 Task: Add the HTML editor component in the site builder.
Action: Mouse moved to (1180, 88)
Screenshot: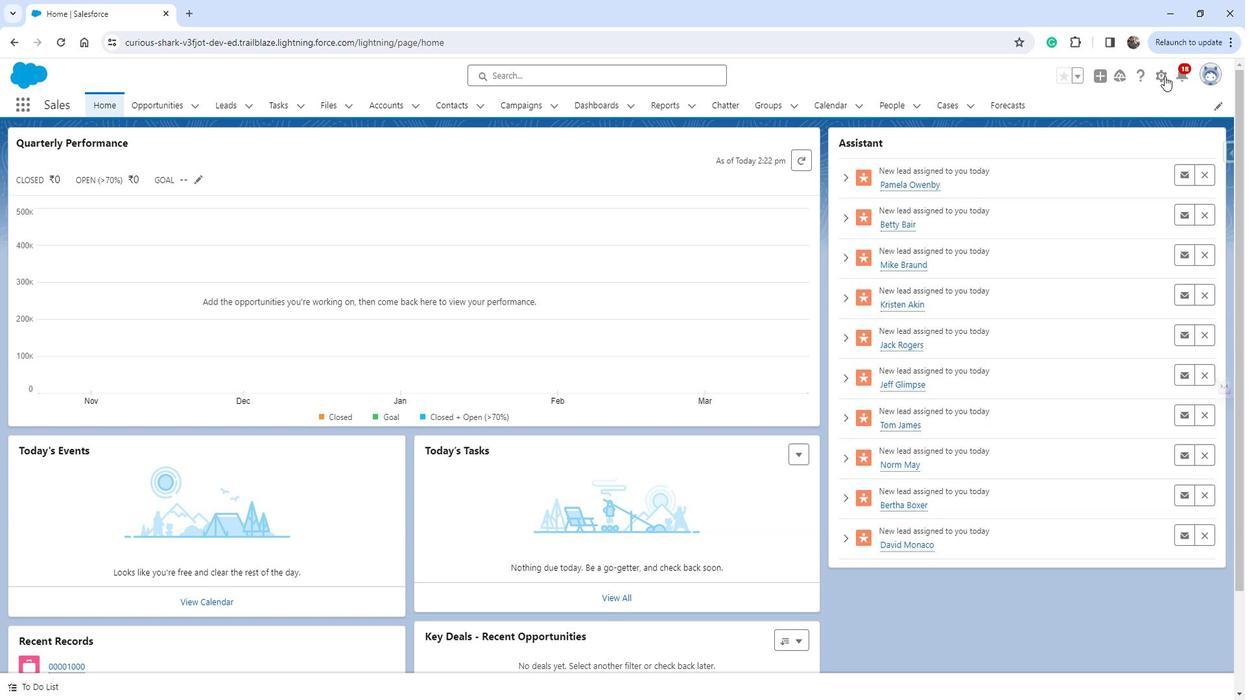 
Action: Mouse pressed left at (1180, 88)
Screenshot: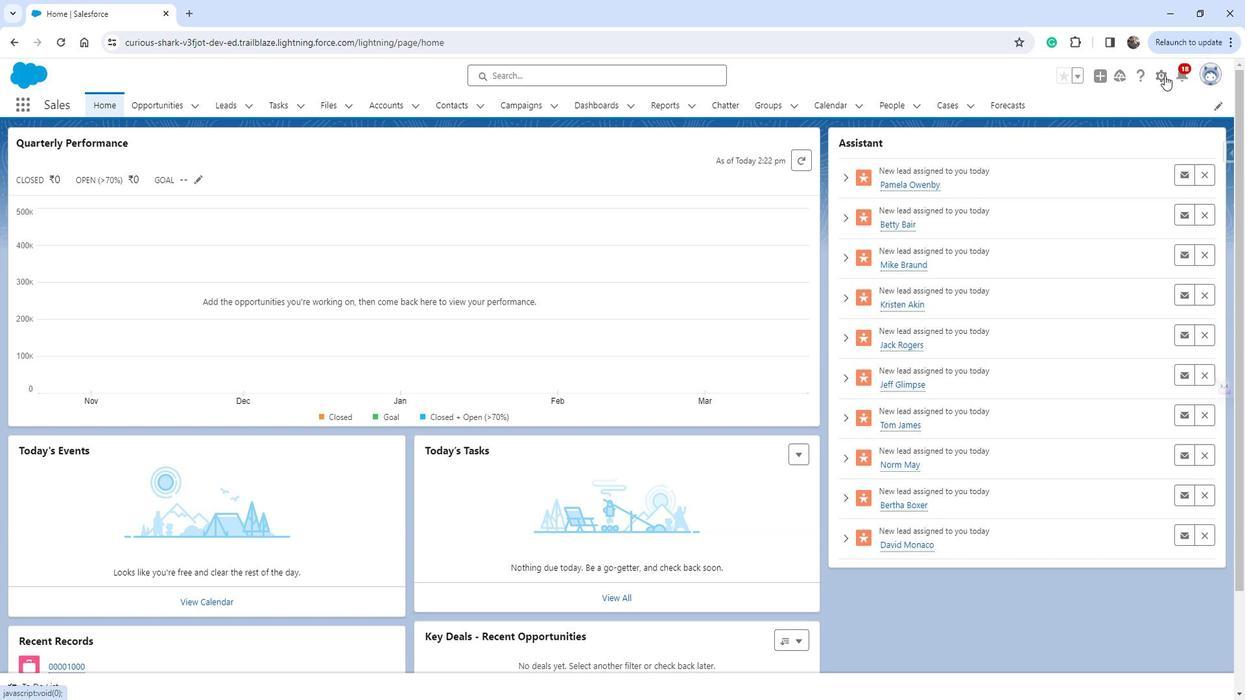 
Action: Mouse moved to (1138, 134)
Screenshot: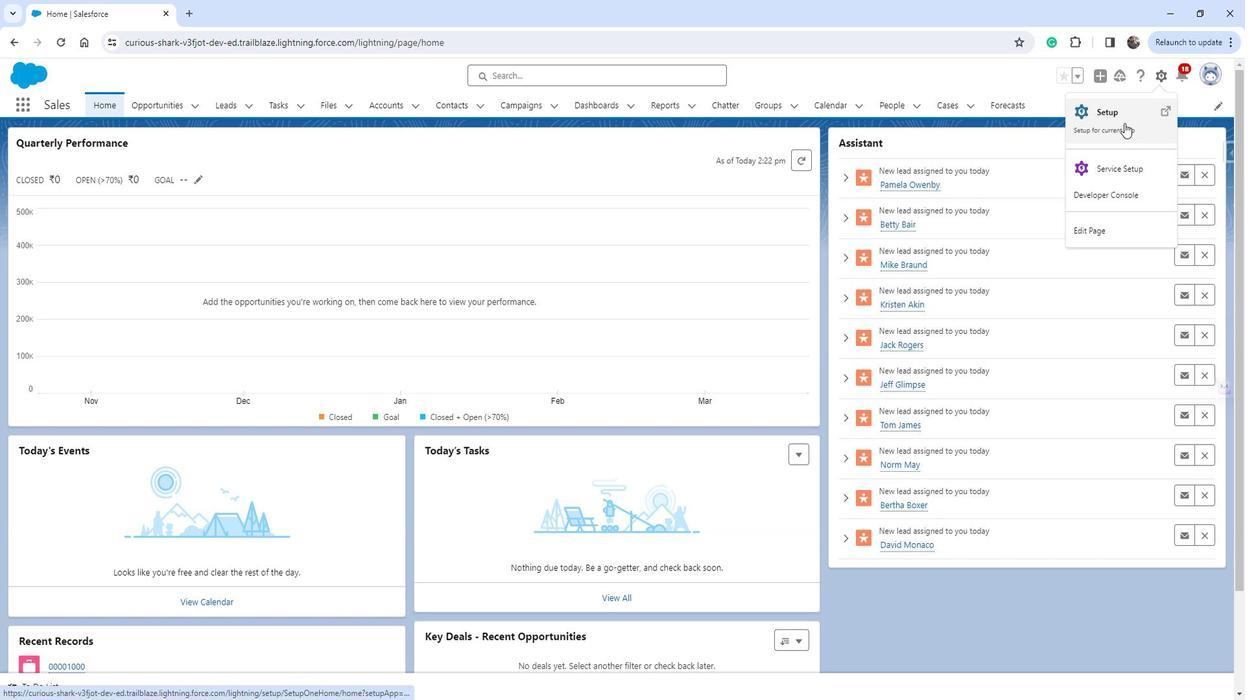 
Action: Mouse pressed left at (1138, 134)
Screenshot: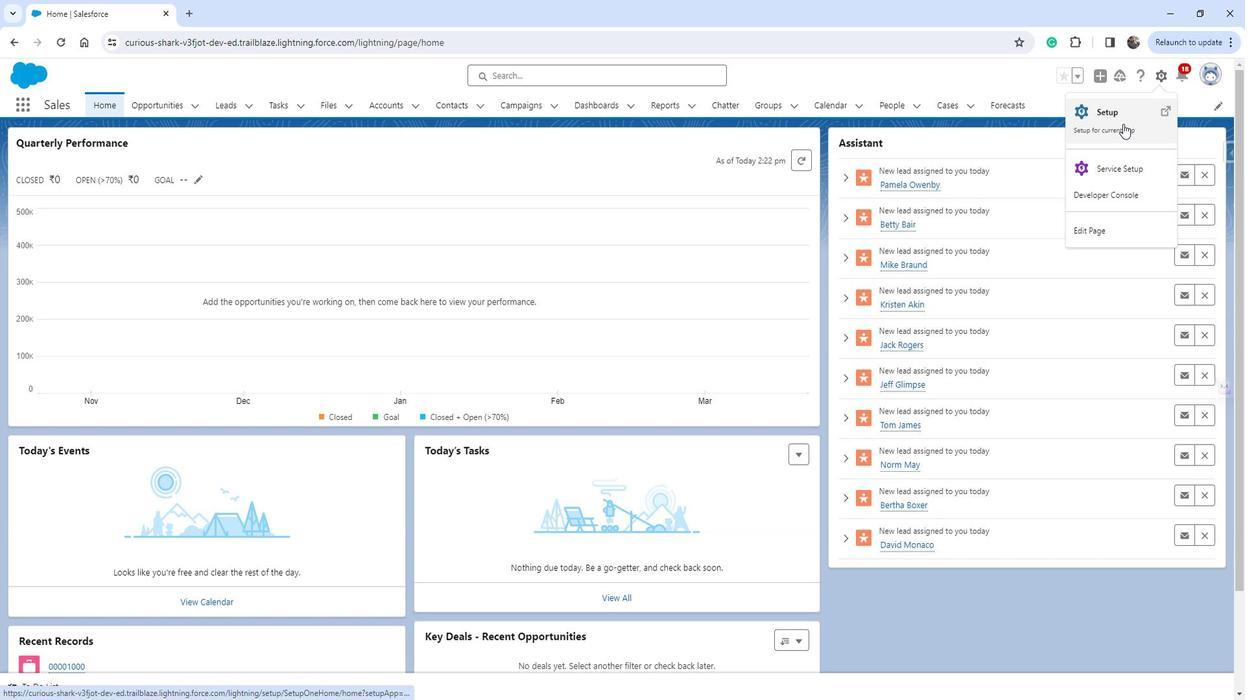 
Action: Mouse moved to (119, 434)
Screenshot: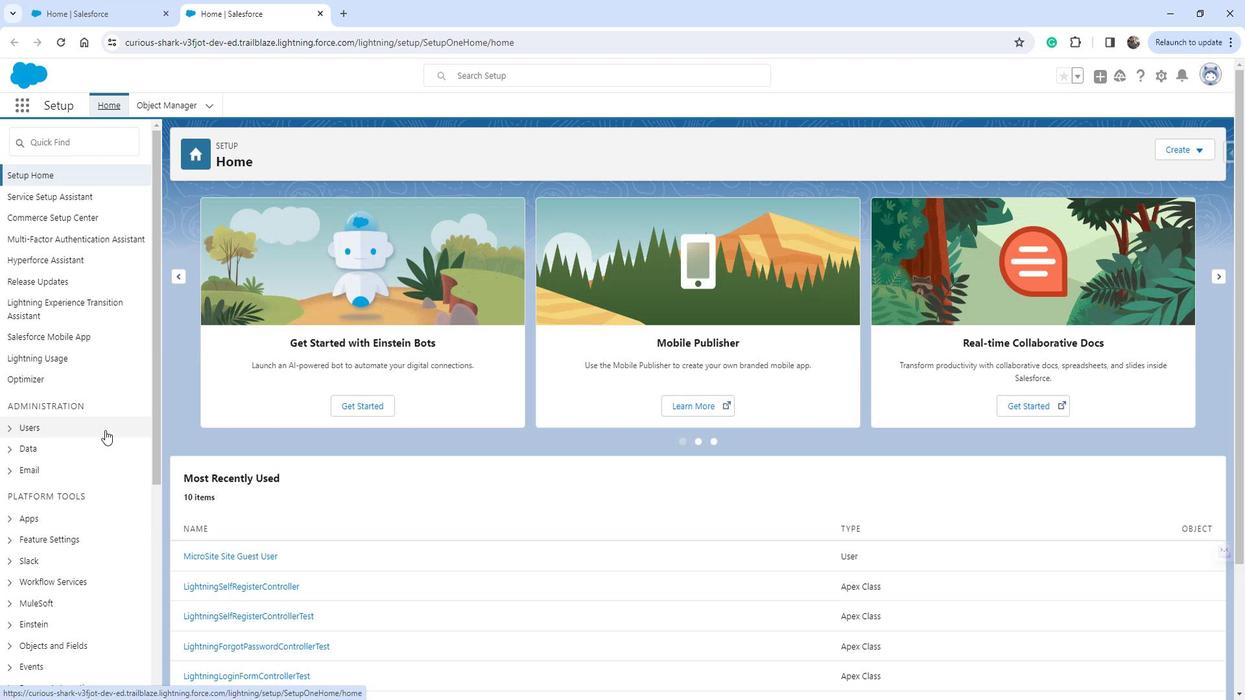 
Action: Mouse scrolled (119, 433) with delta (0, 0)
Screenshot: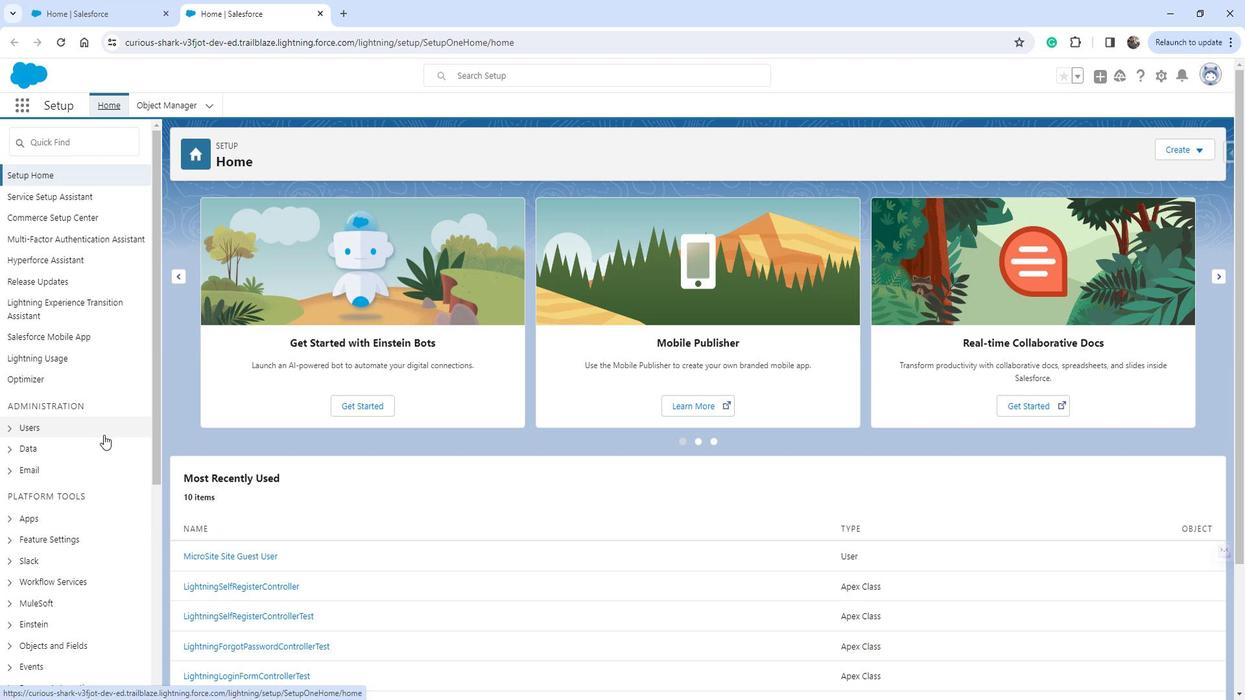 
Action: Mouse moved to (114, 442)
Screenshot: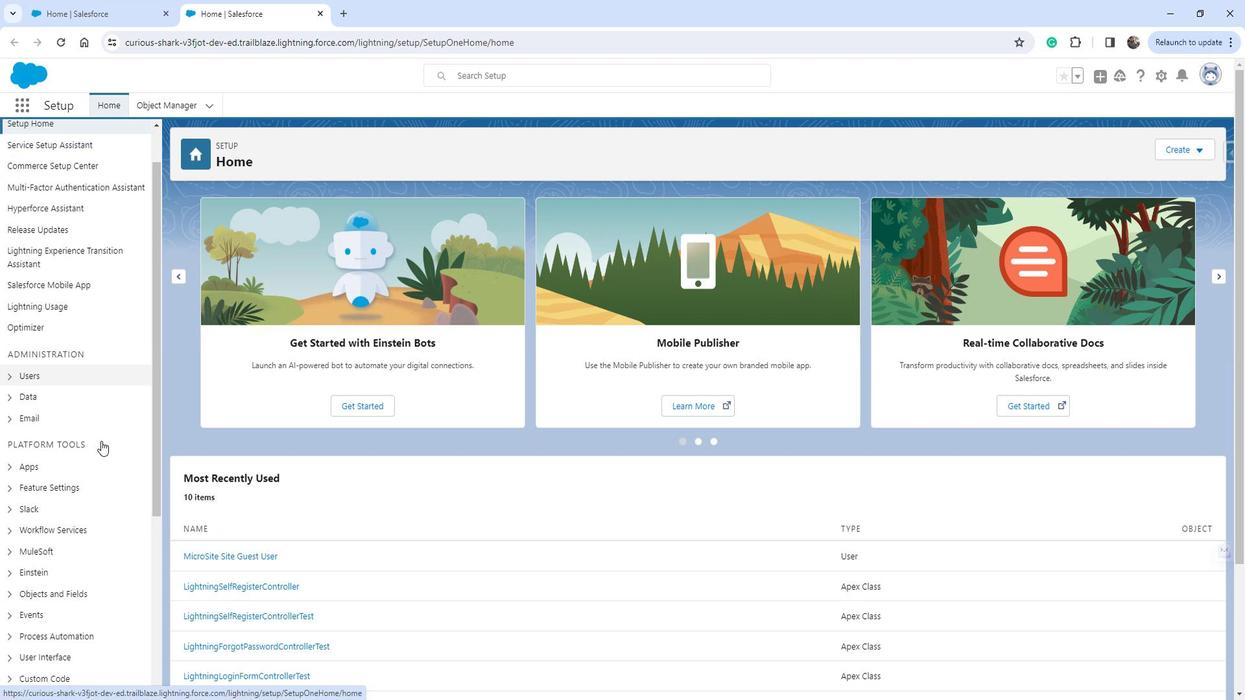 
Action: Mouse scrolled (114, 441) with delta (0, 0)
Screenshot: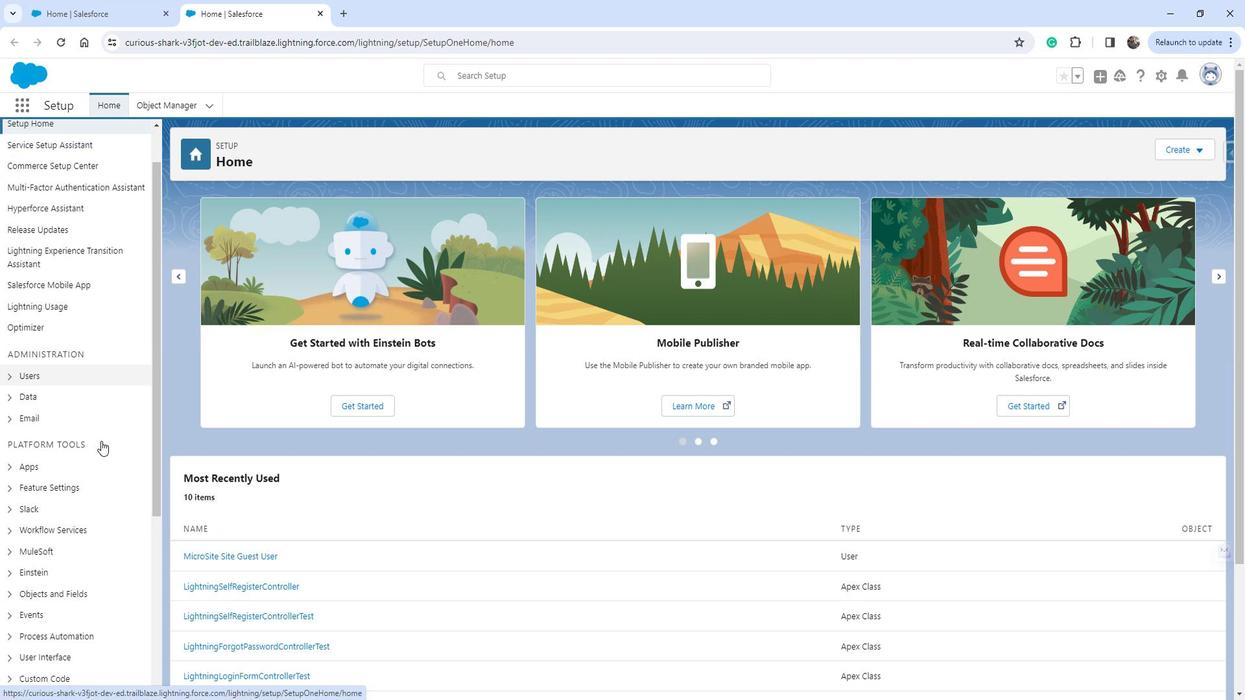 
Action: Mouse moved to (81, 401)
Screenshot: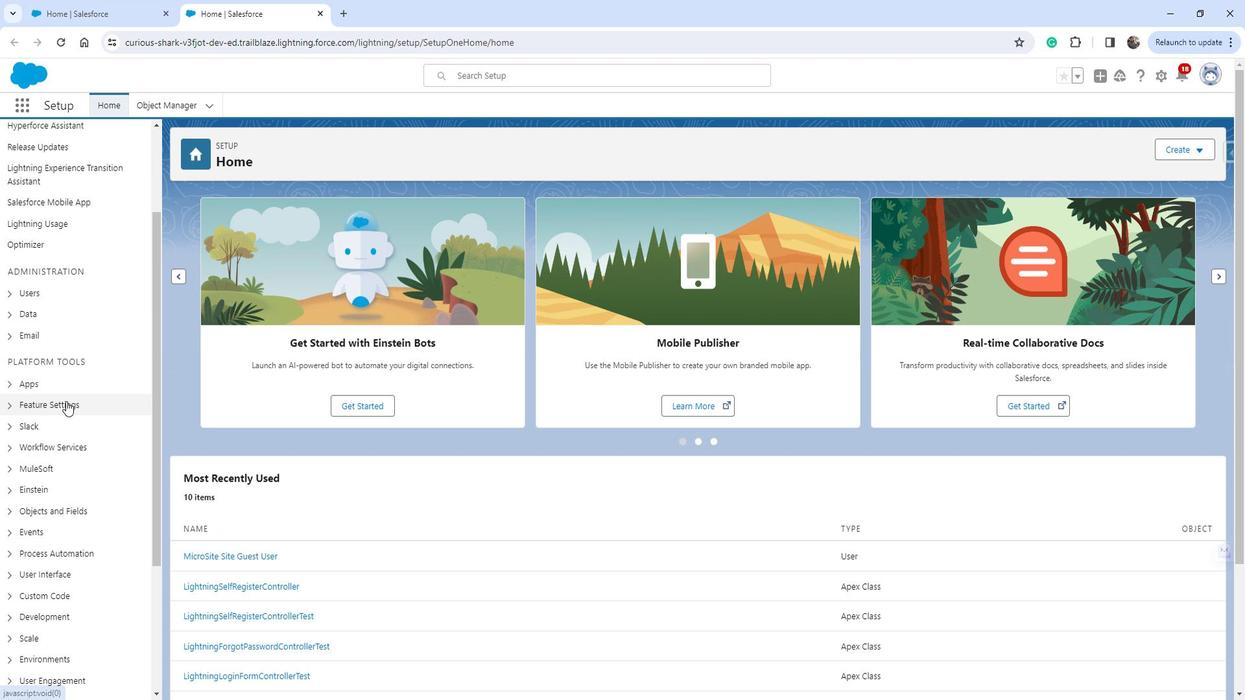 
Action: Mouse pressed left at (81, 401)
Screenshot: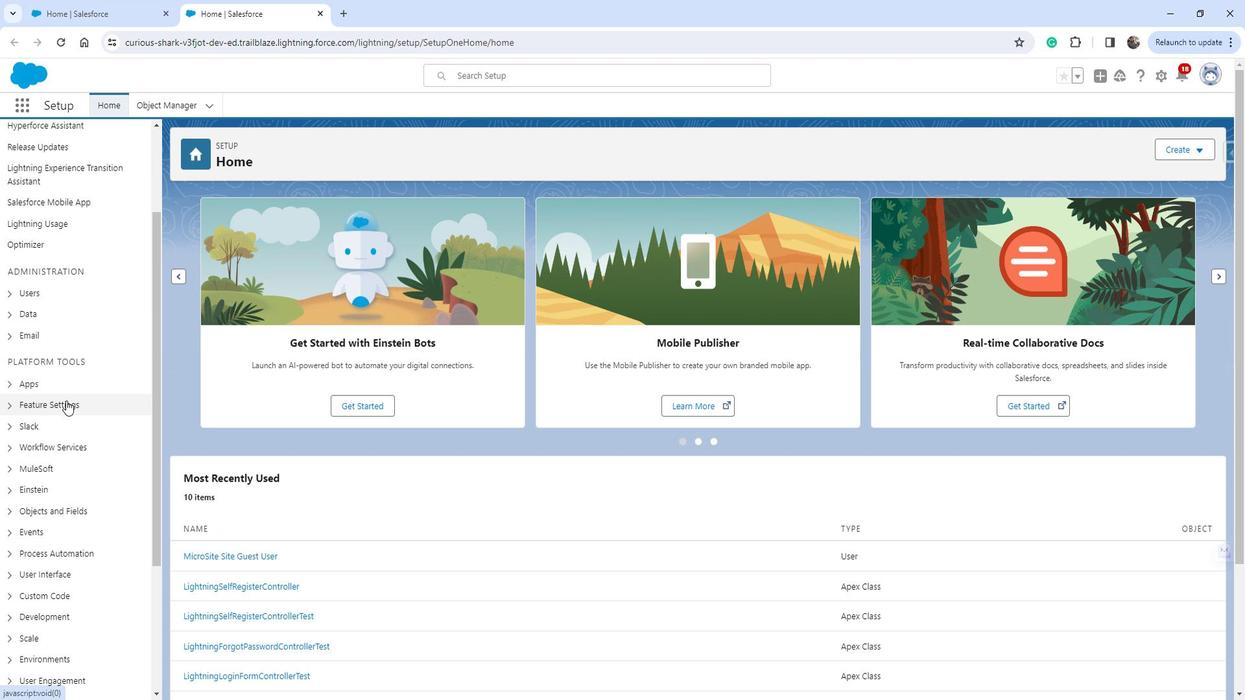 
Action: Mouse moved to (88, 509)
Screenshot: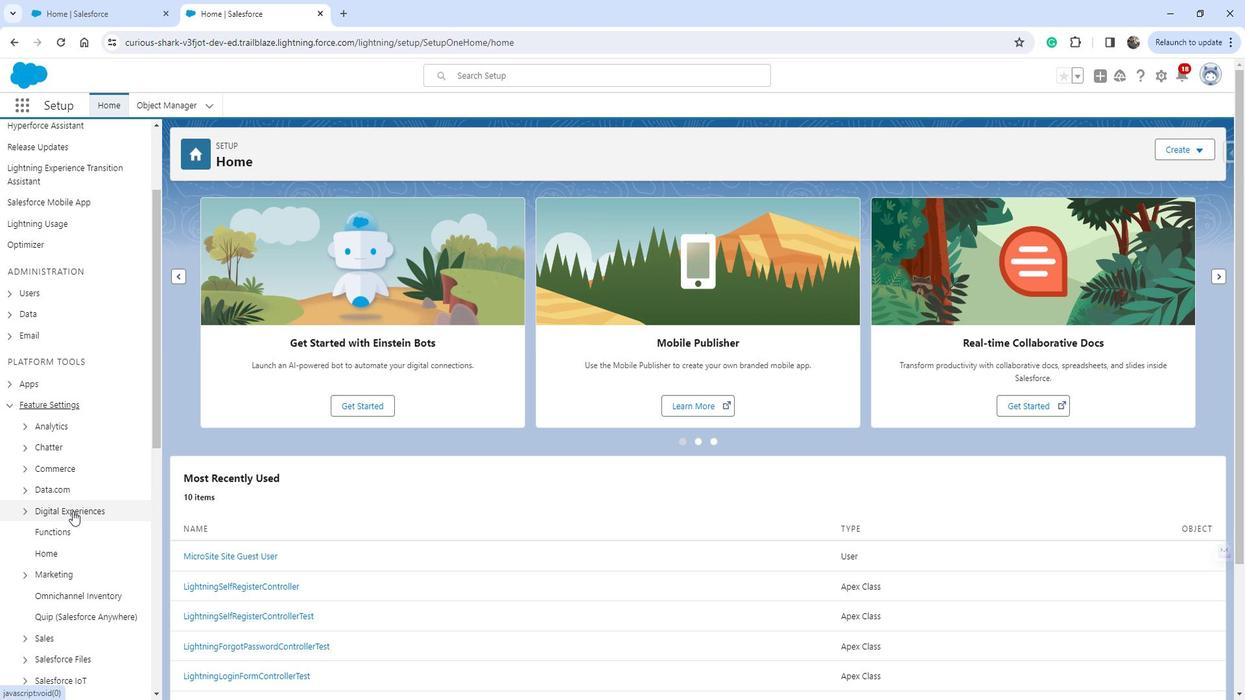 
Action: Mouse pressed left at (88, 509)
Screenshot: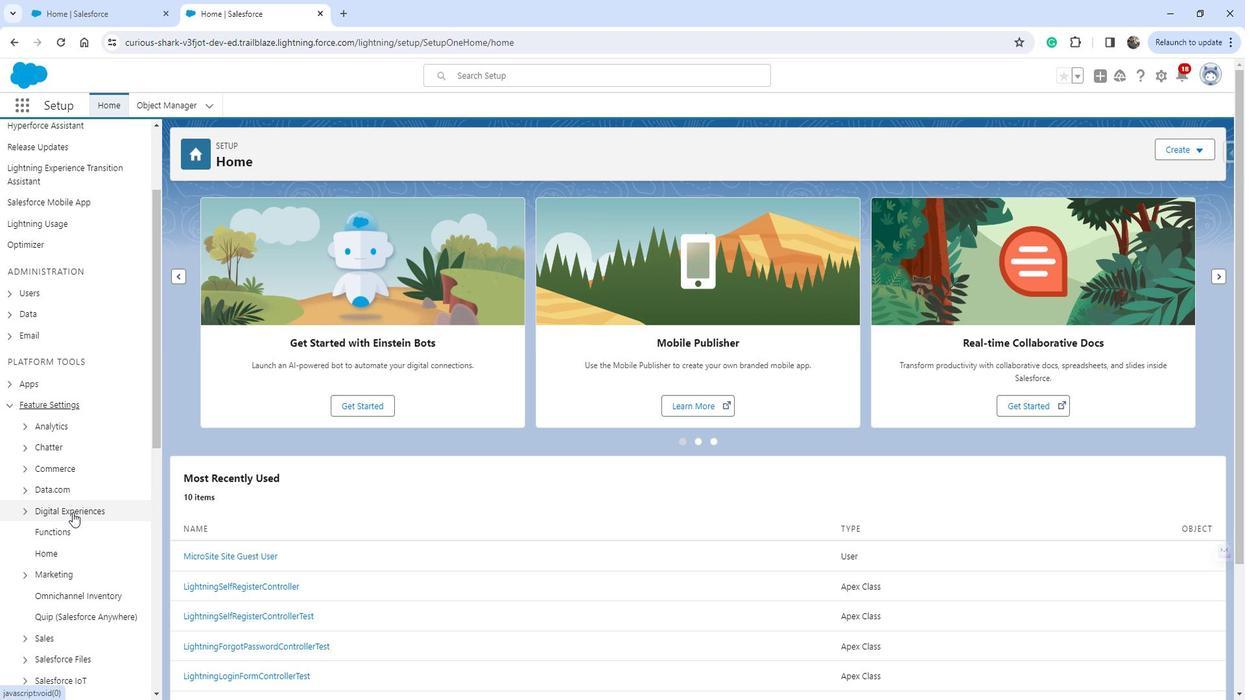 
Action: Mouse moved to (95, 507)
Screenshot: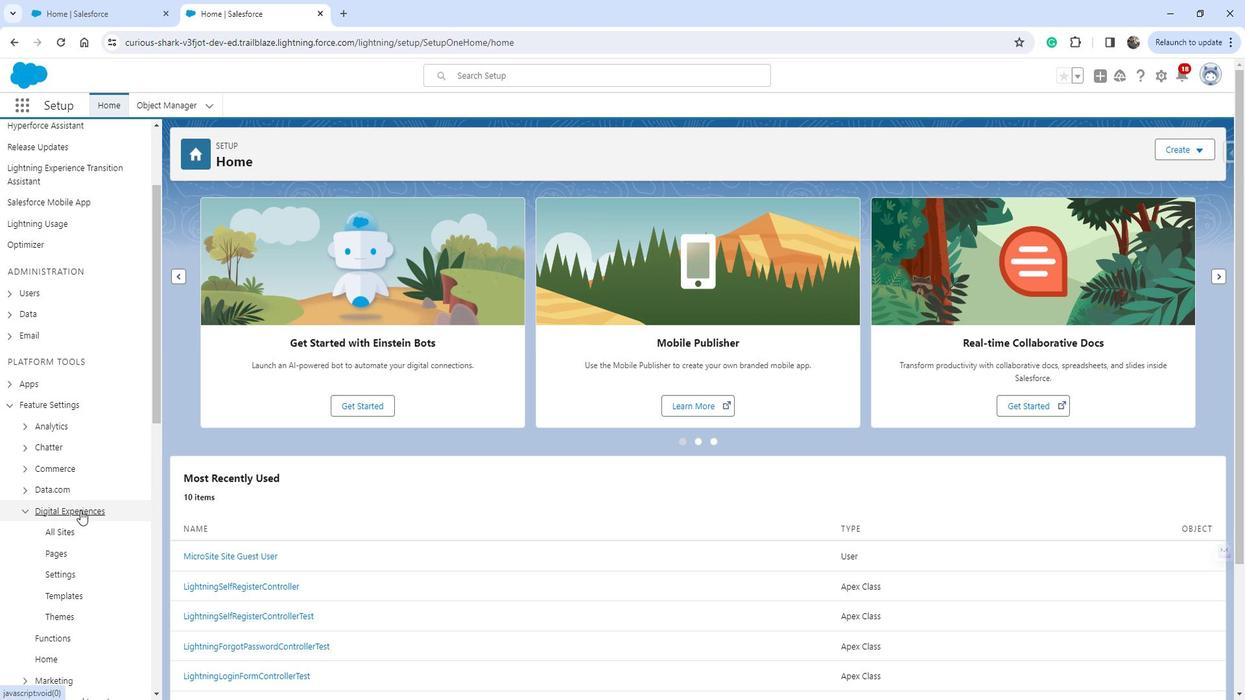
Action: Mouse scrolled (95, 506) with delta (0, 0)
Screenshot: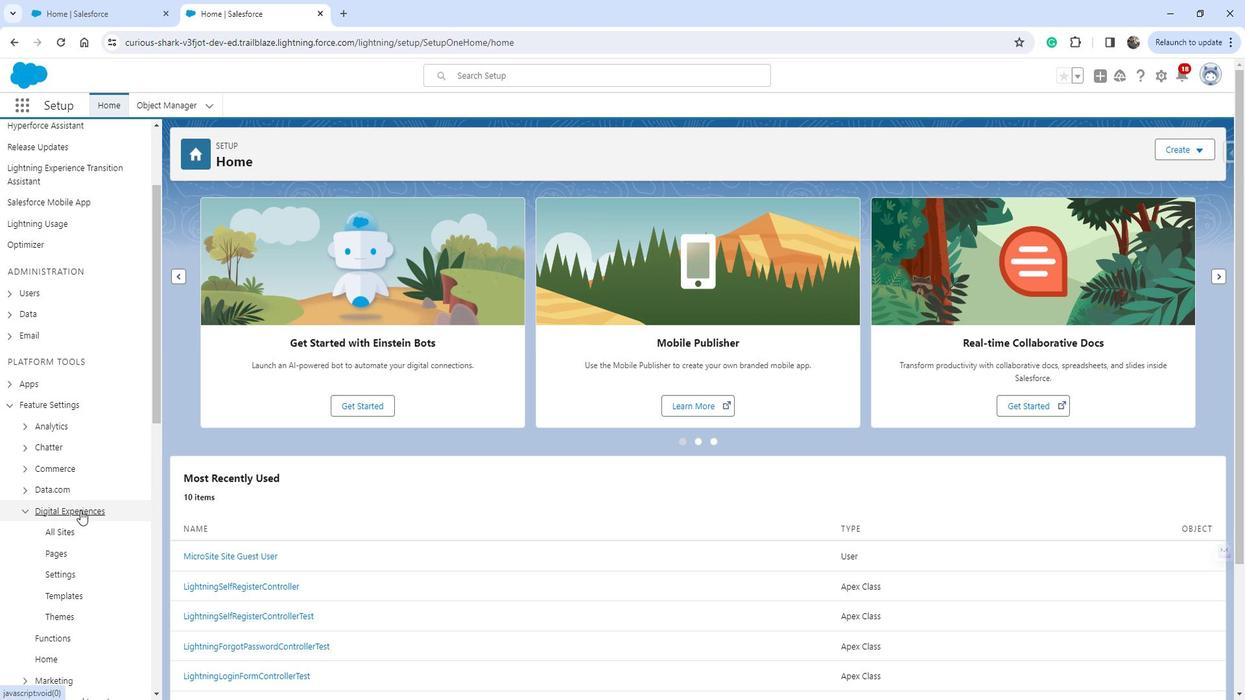 
Action: Mouse moved to (96, 506)
Screenshot: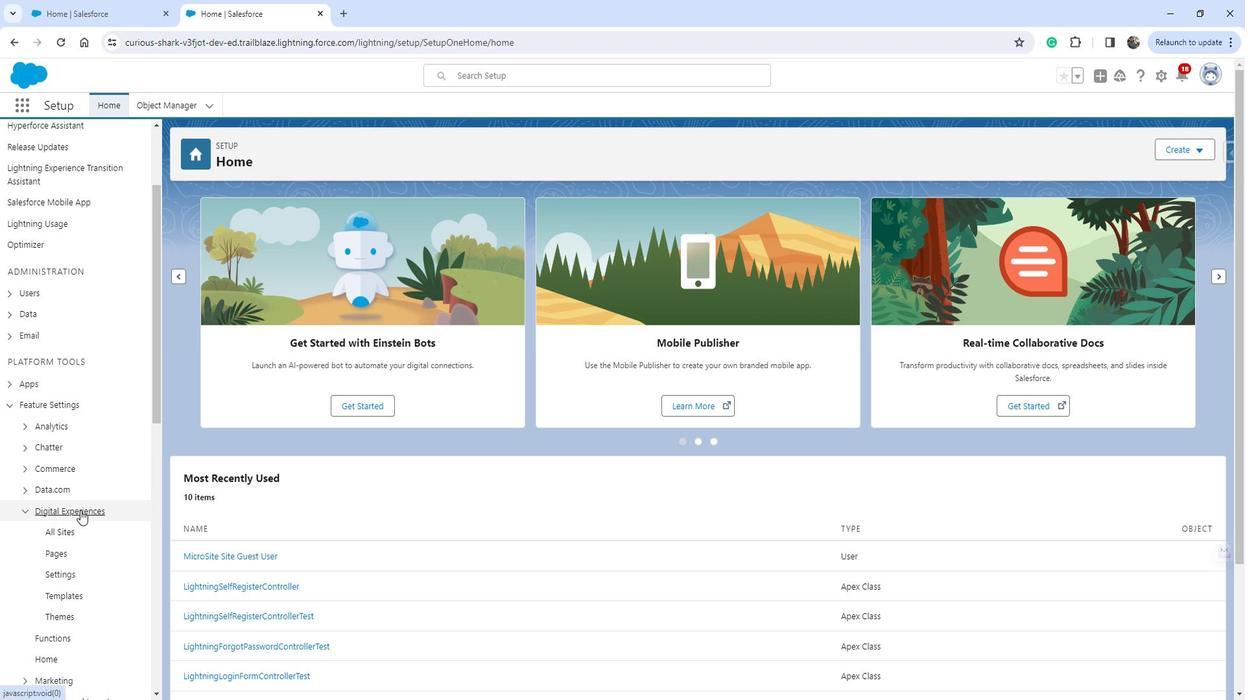 
Action: Mouse scrolled (96, 505) with delta (0, 0)
Screenshot: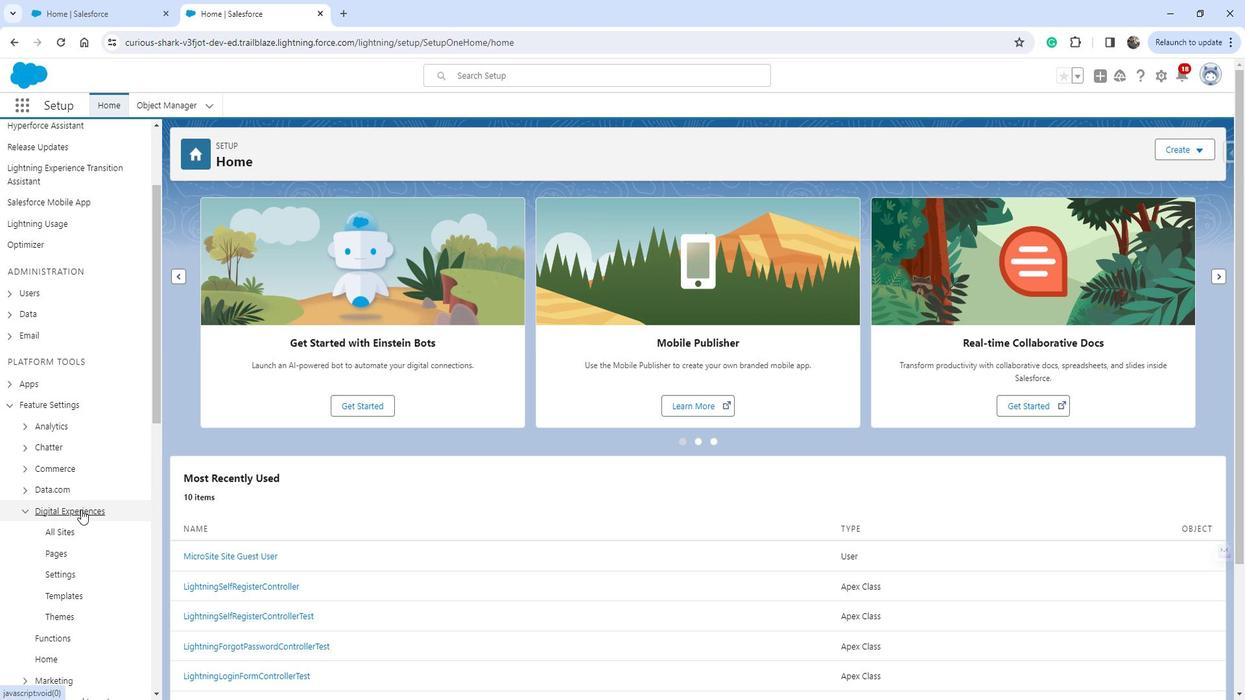 
Action: Mouse moved to (81, 397)
Screenshot: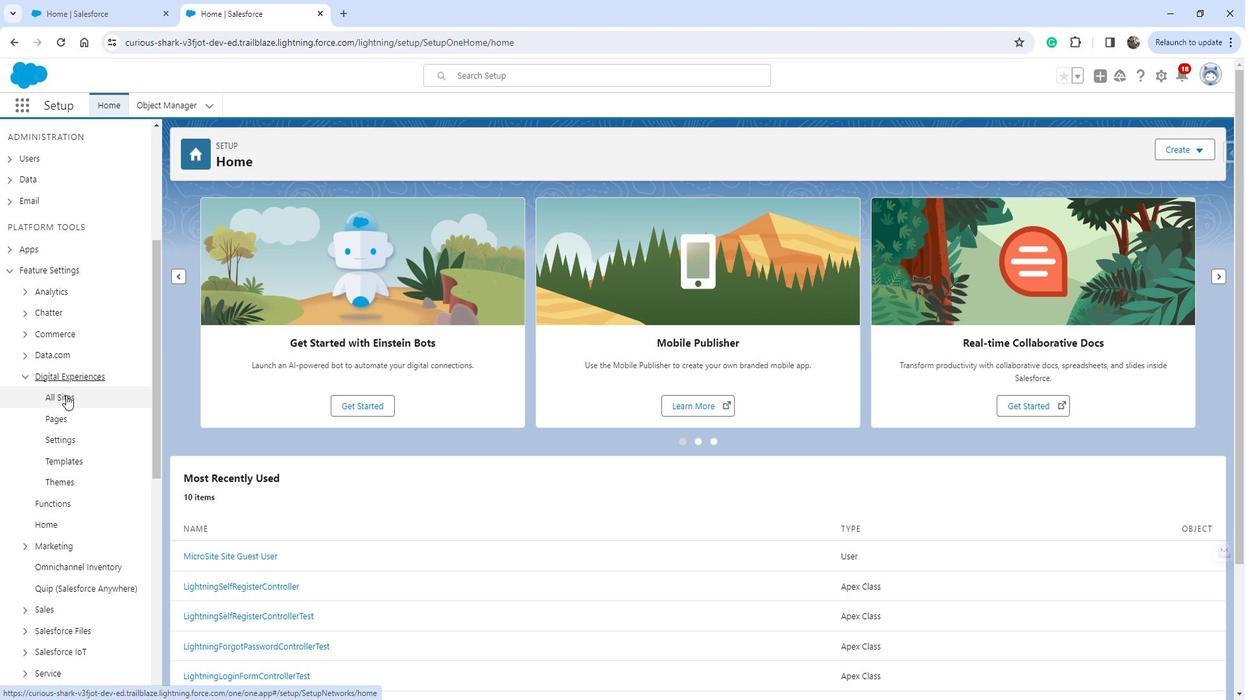 
Action: Mouse pressed left at (81, 397)
Screenshot: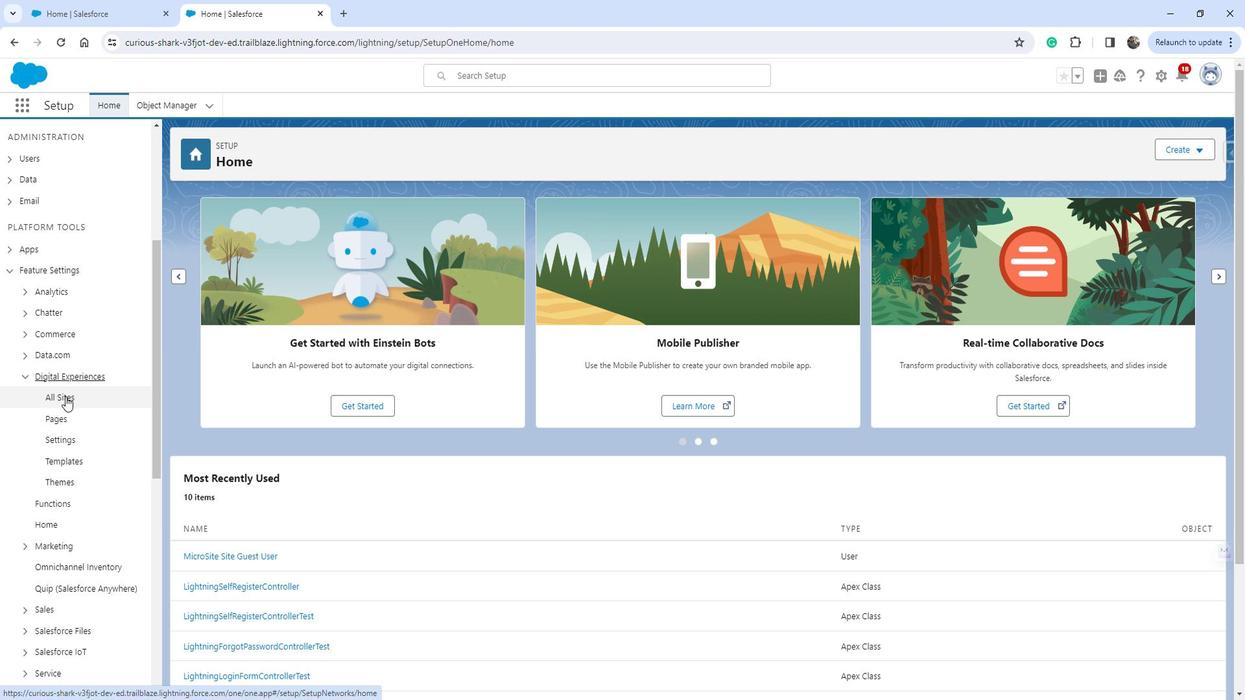 
Action: Mouse moved to (225, 312)
Screenshot: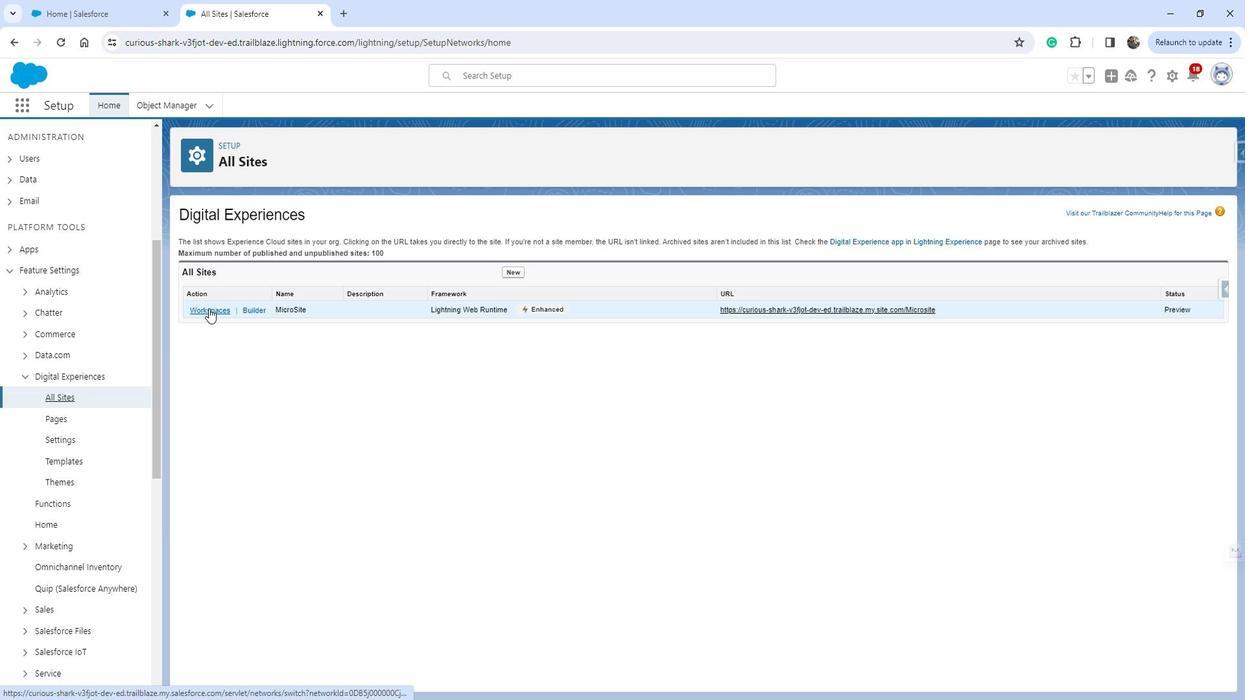 
Action: Mouse pressed left at (225, 312)
Screenshot: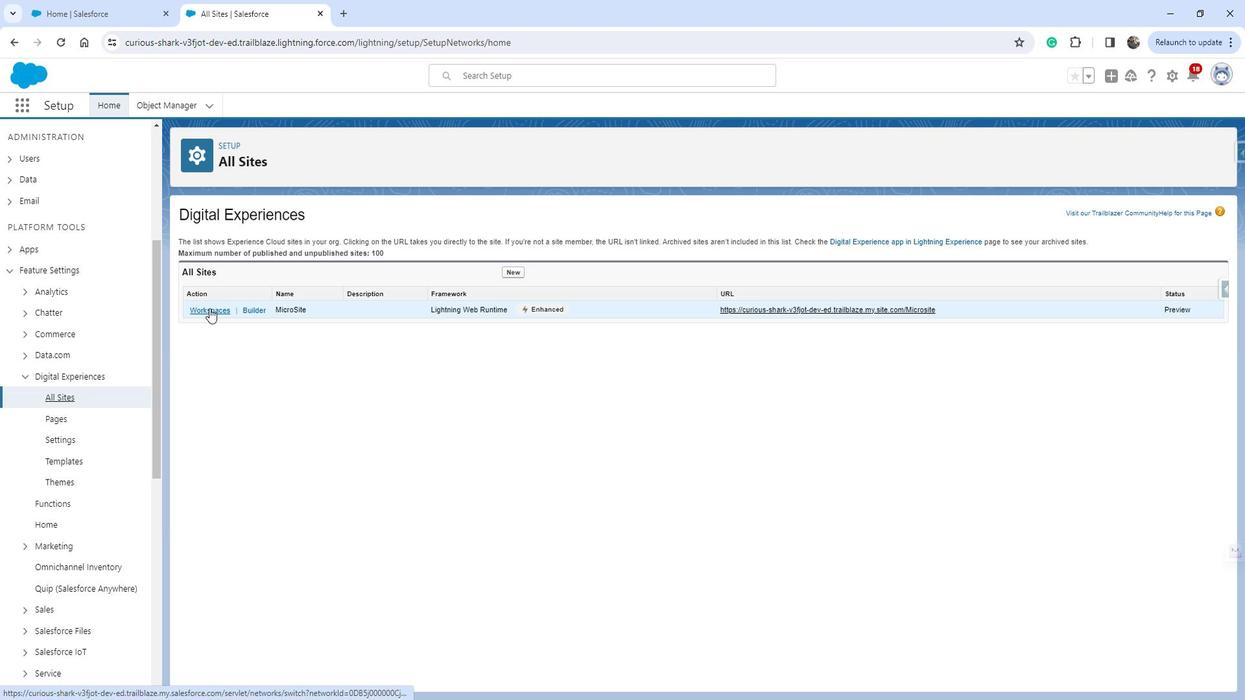 
Action: Mouse moved to (169, 296)
Screenshot: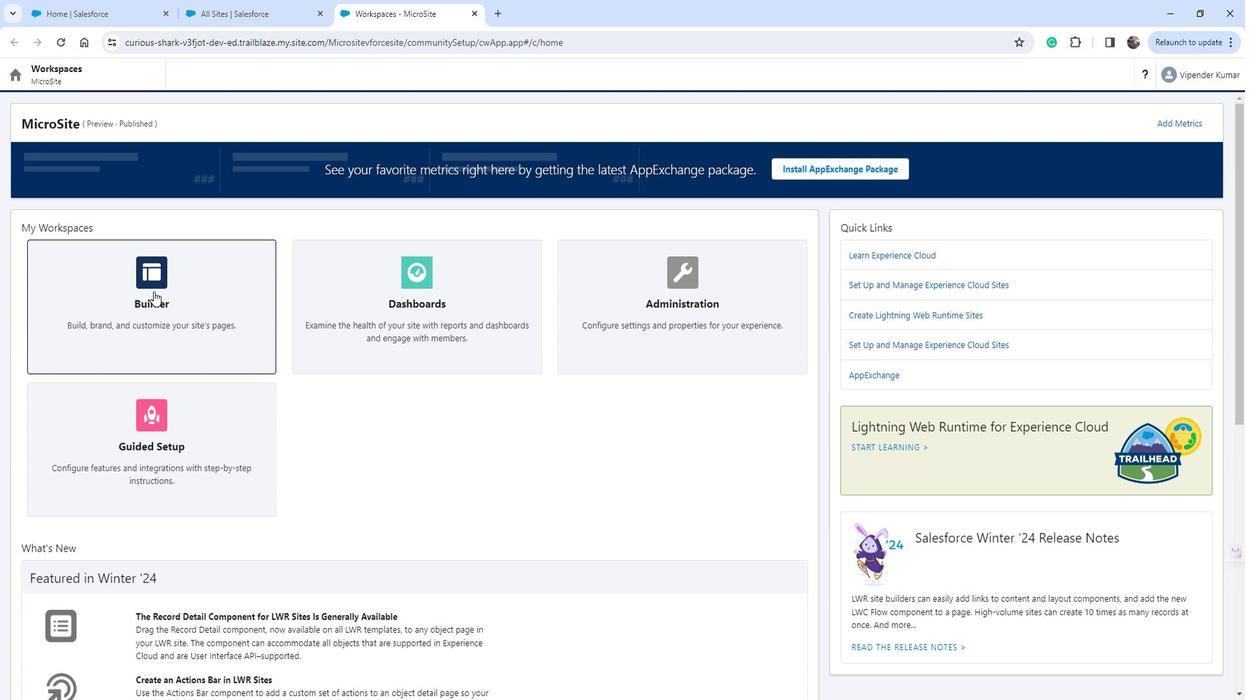 
Action: Mouse pressed left at (169, 296)
Screenshot: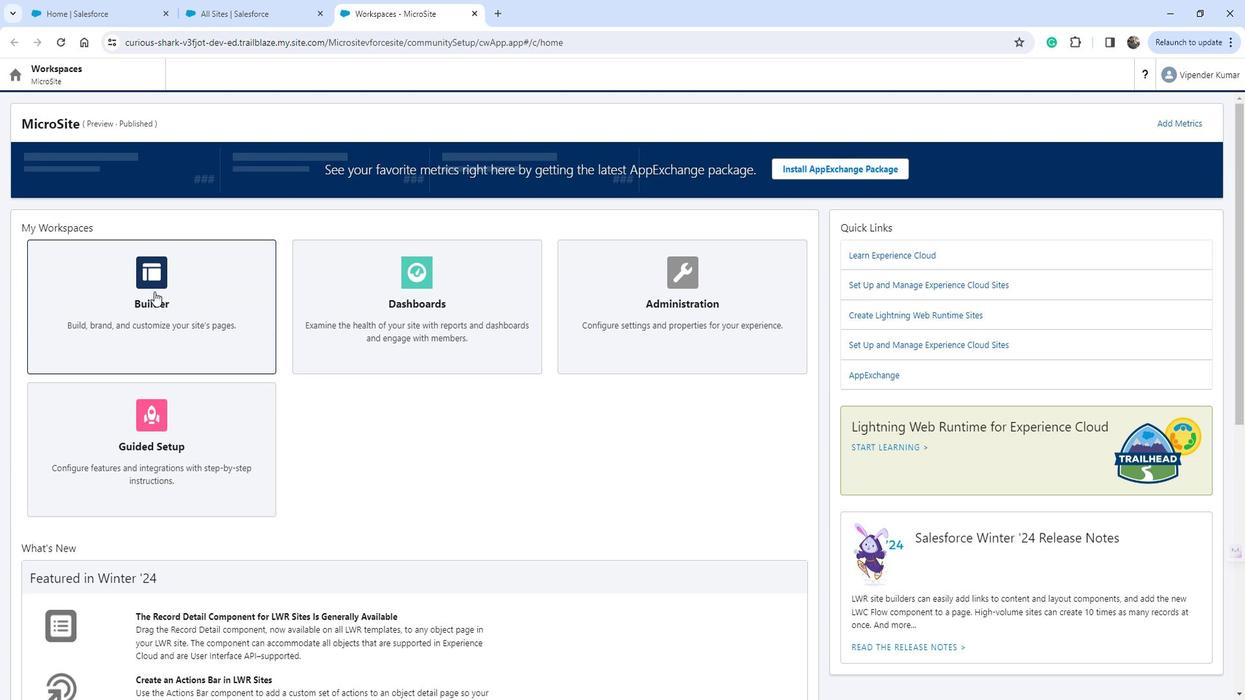 
Action: Mouse moved to (37, 134)
Screenshot: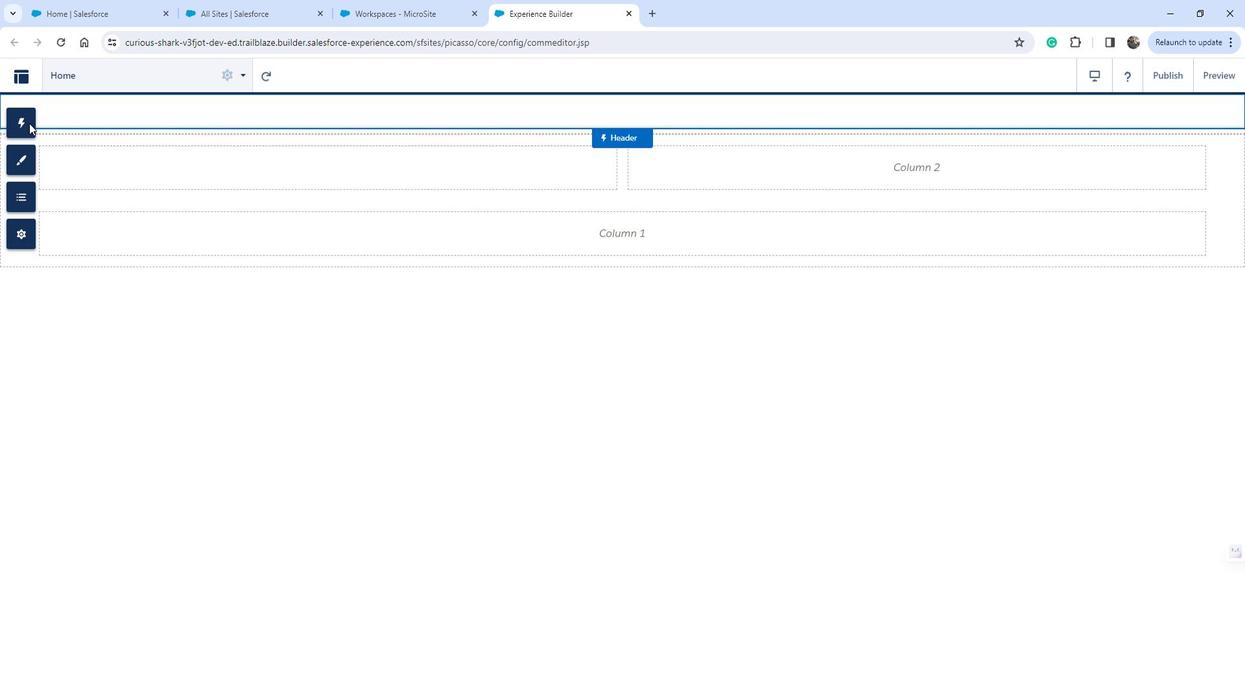 
Action: Mouse pressed left at (37, 134)
Screenshot: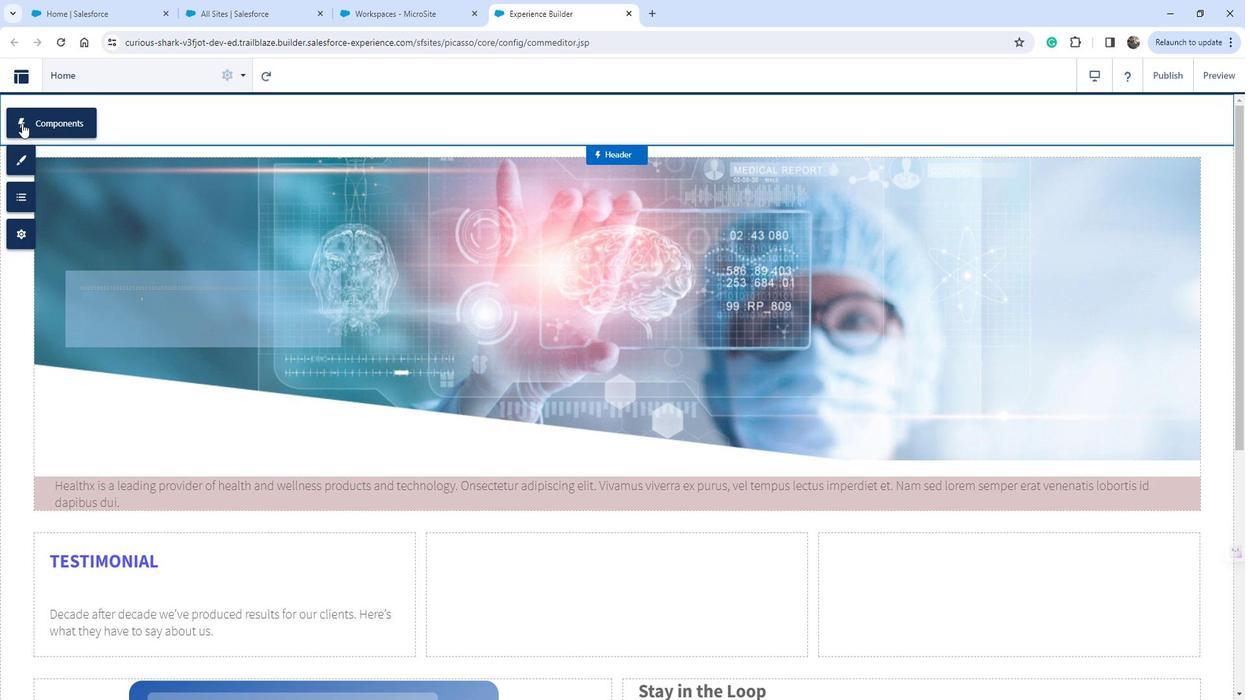 
Action: Mouse moved to (361, 381)
Screenshot: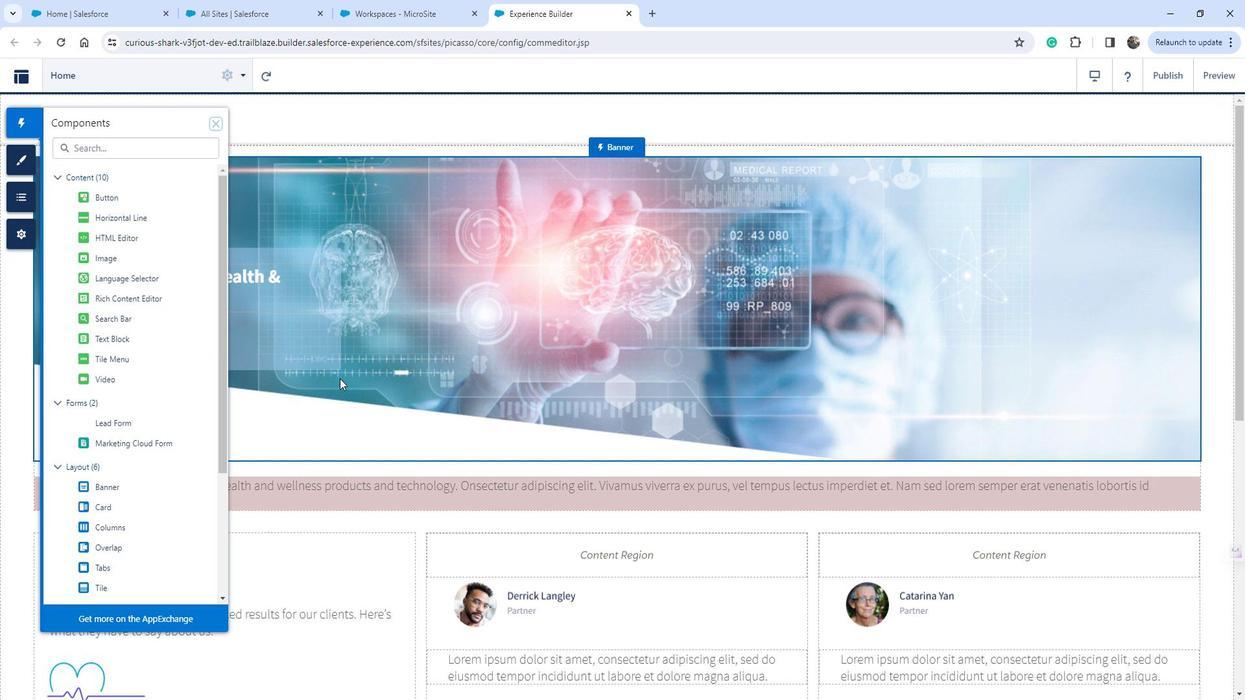 
Action: Mouse scrolled (361, 380) with delta (0, 0)
Screenshot: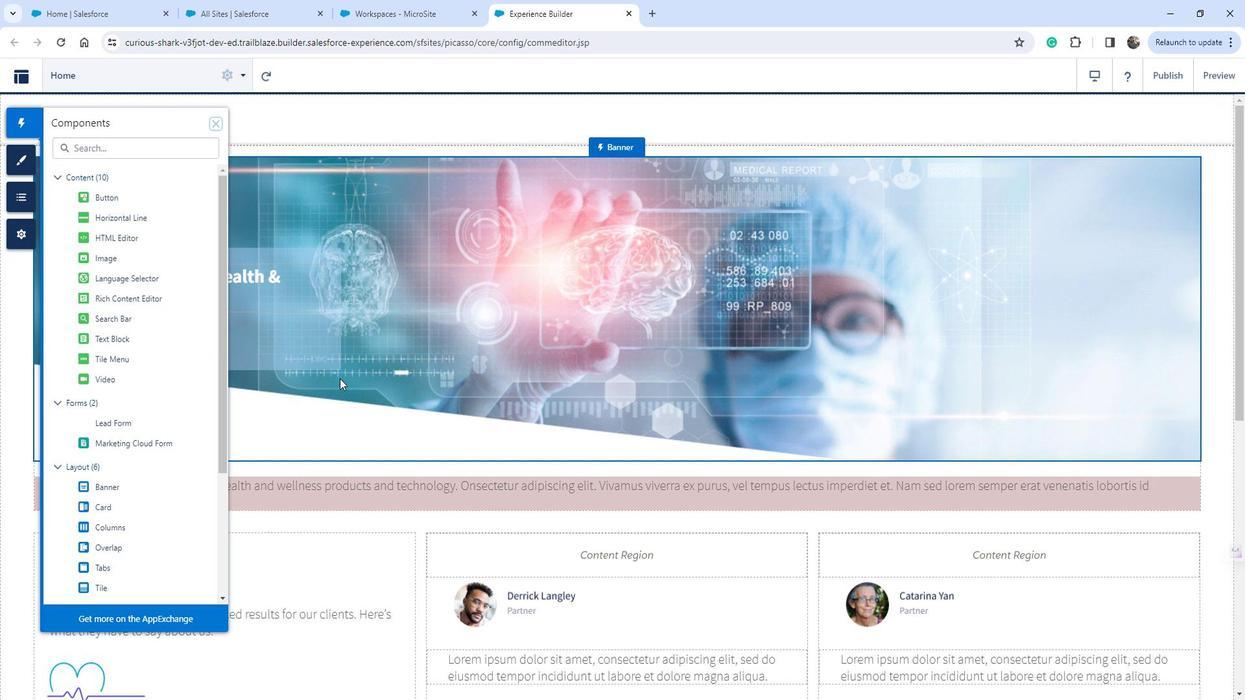 
Action: Mouse scrolled (361, 380) with delta (0, 0)
Screenshot: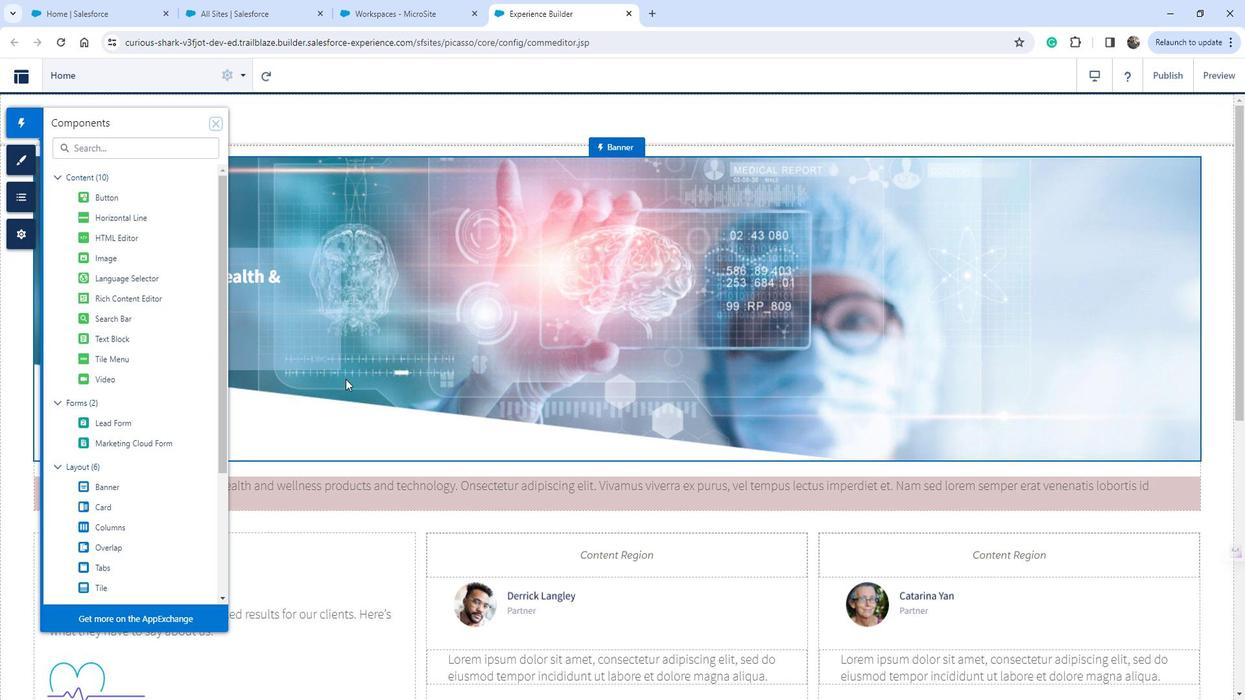 
Action: Mouse scrolled (361, 380) with delta (0, 0)
Screenshot: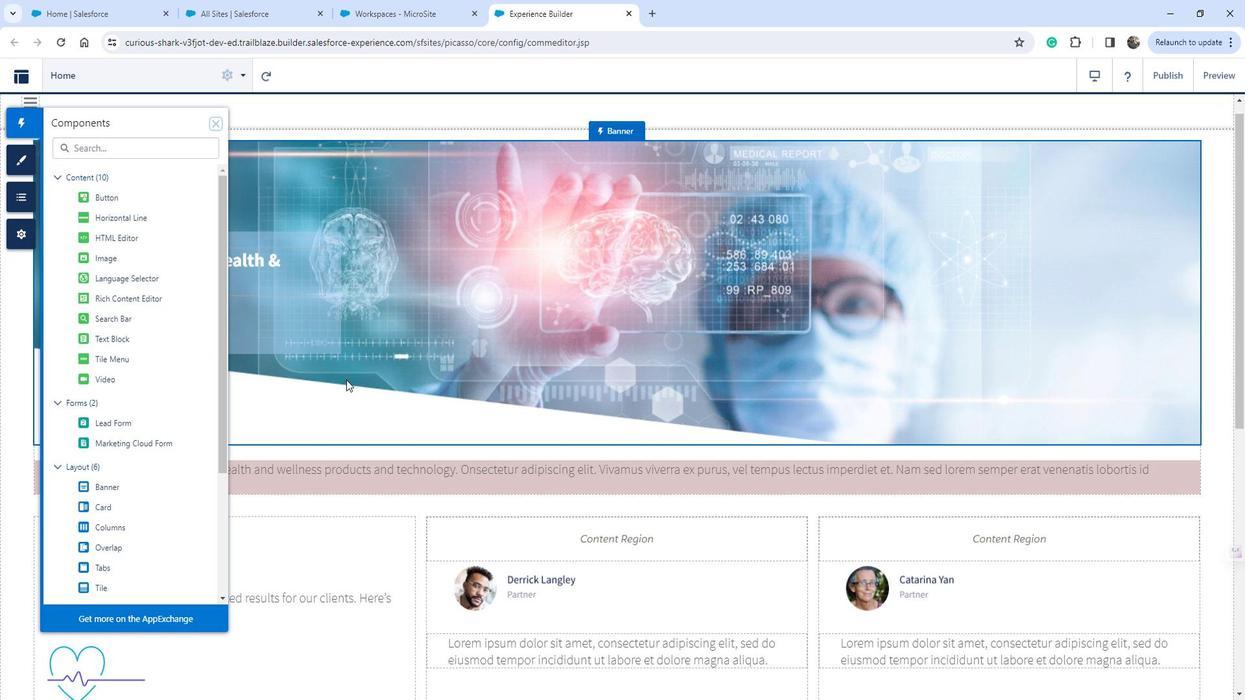 
Action: Mouse scrolled (361, 380) with delta (0, 0)
Screenshot: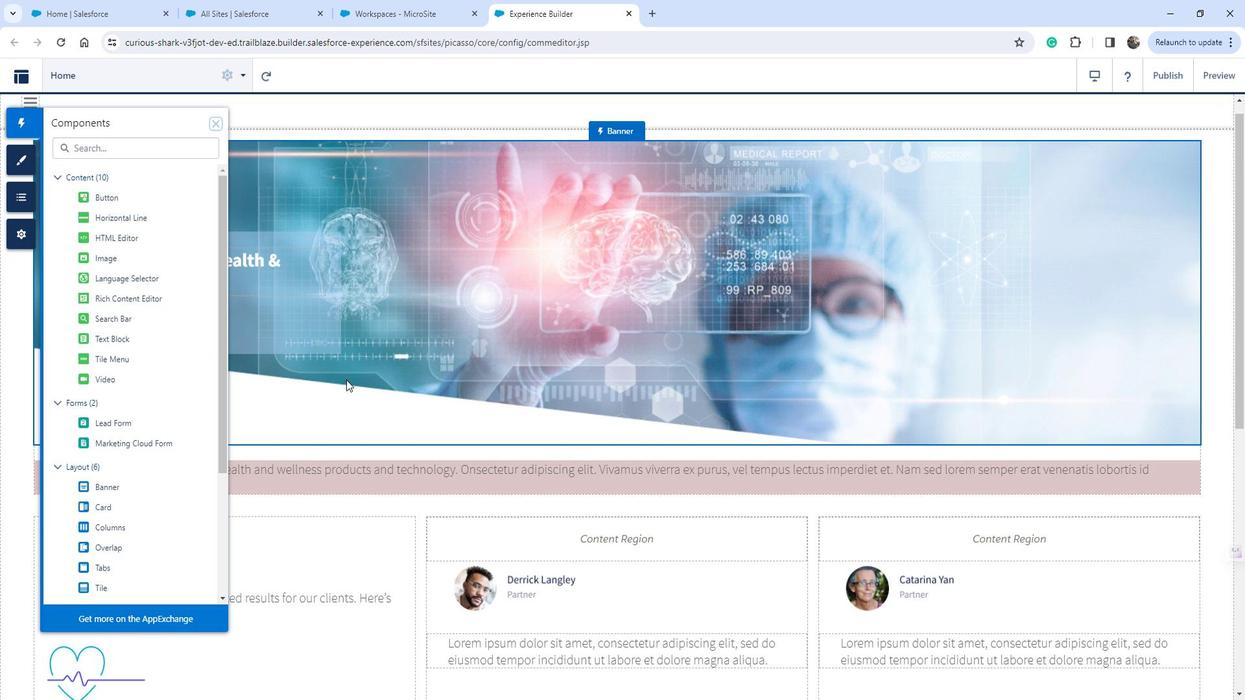 
Action: Mouse scrolled (361, 380) with delta (0, 0)
Screenshot: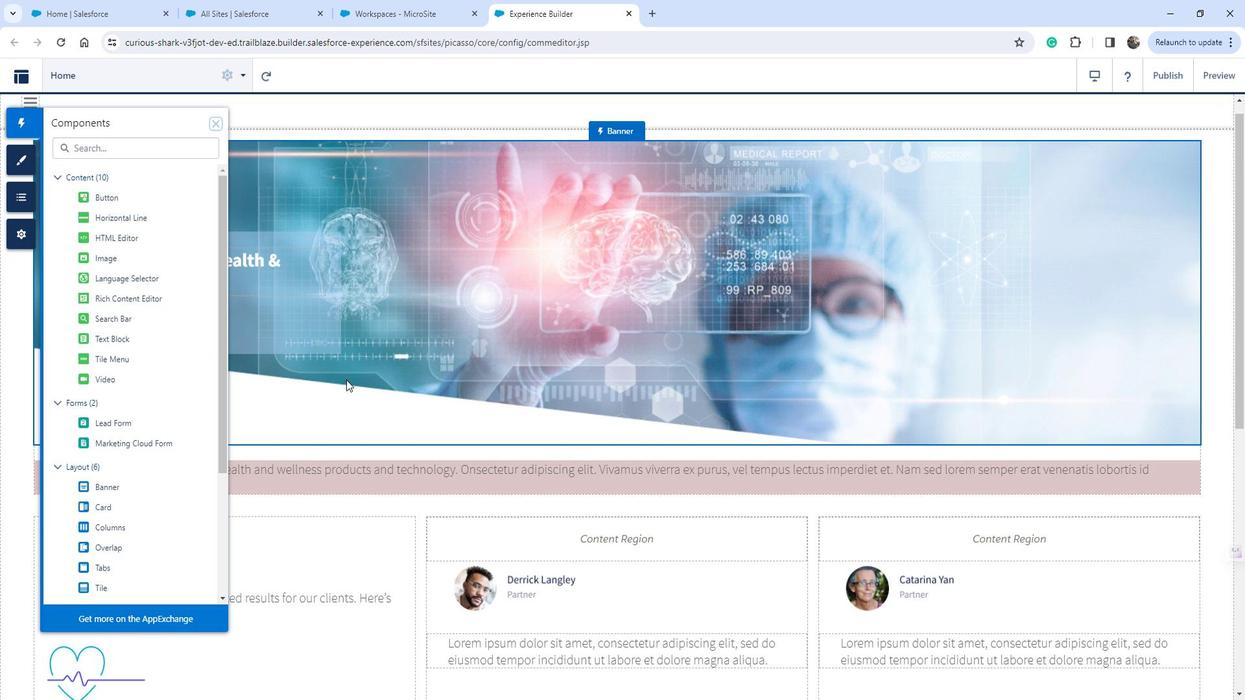 
Action: Mouse scrolled (361, 380) with delta (0, 0)
Screenshot: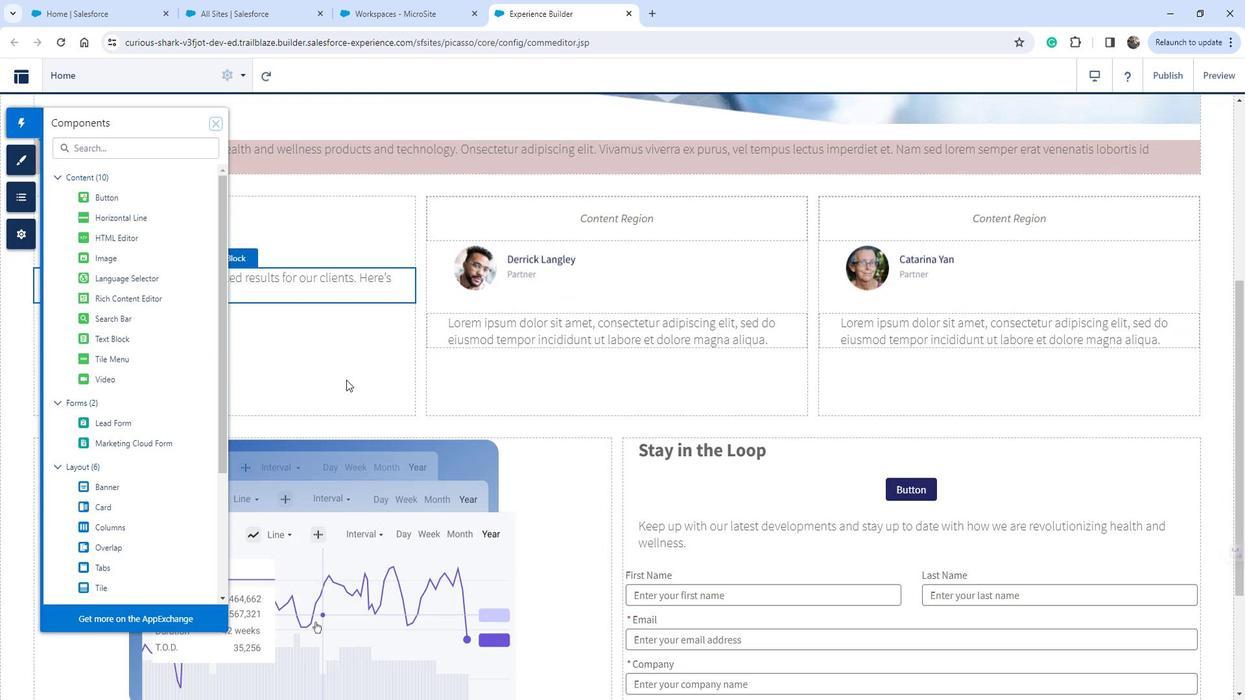 
Action: Mouse scrolled (361, 380) with delta (0, 0)
Screenshot: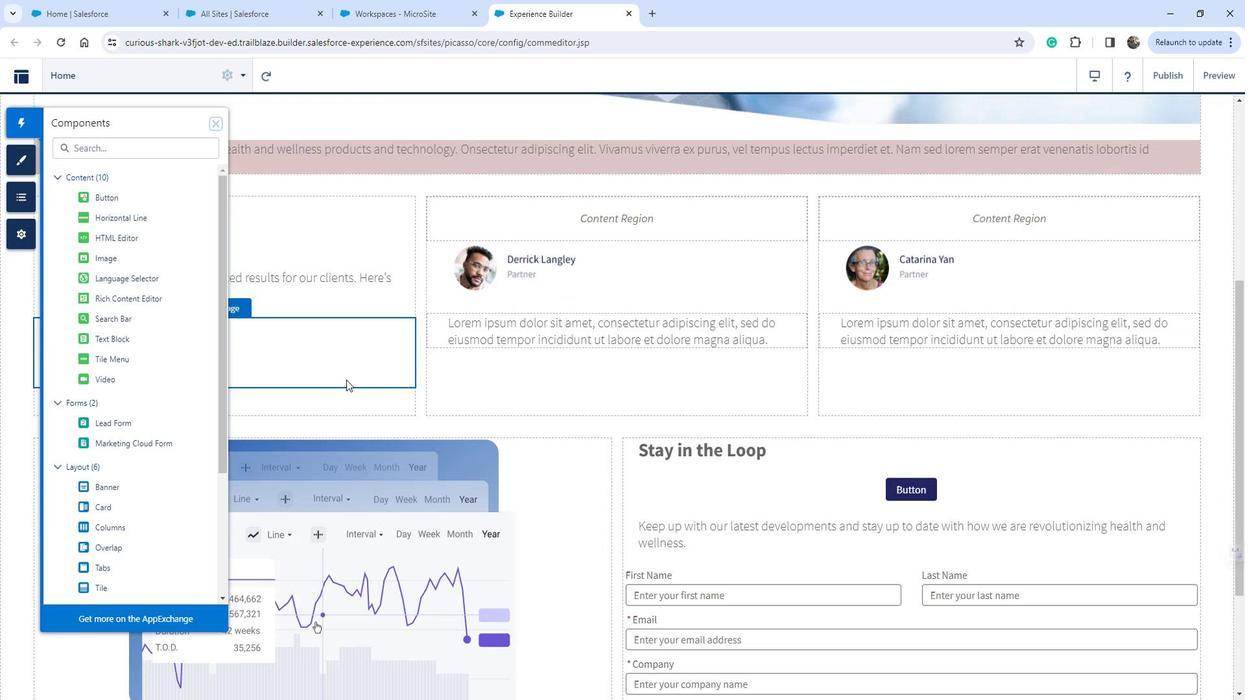 
Action: Mouse scrolled (361, 380) with delta (0, 0)
Screenshot: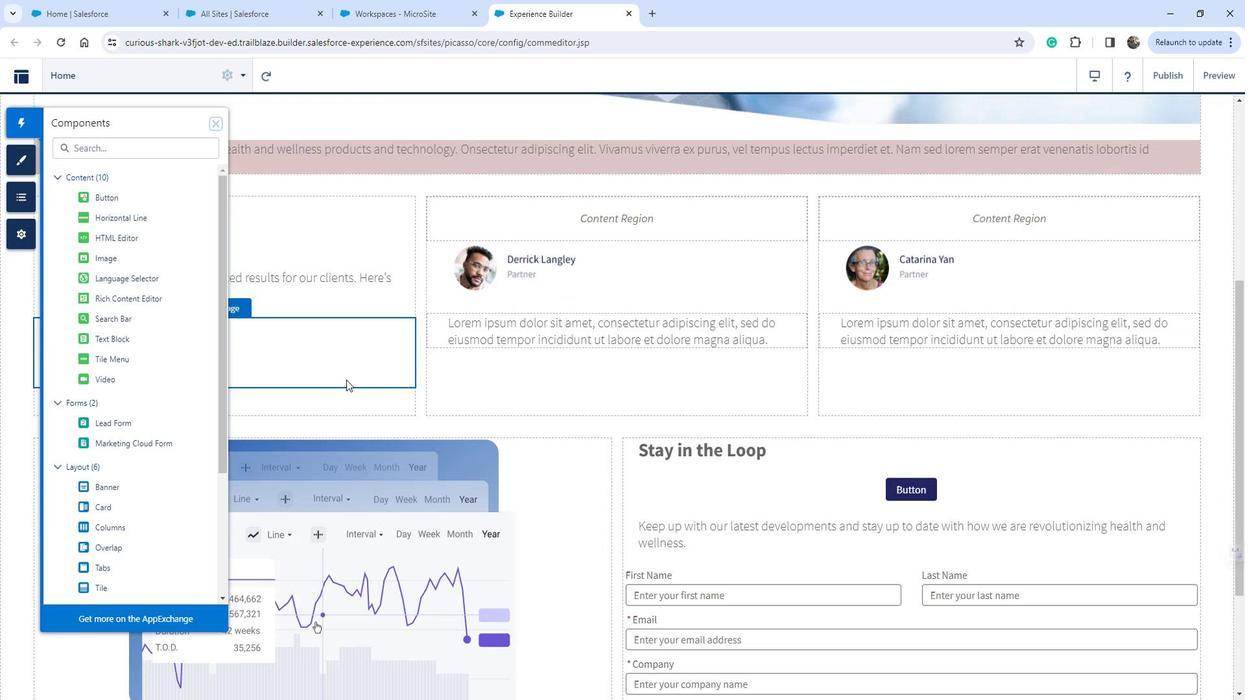 
Action: Mouse scrolled (361, 380) with delta (0, 0)
Screenshot: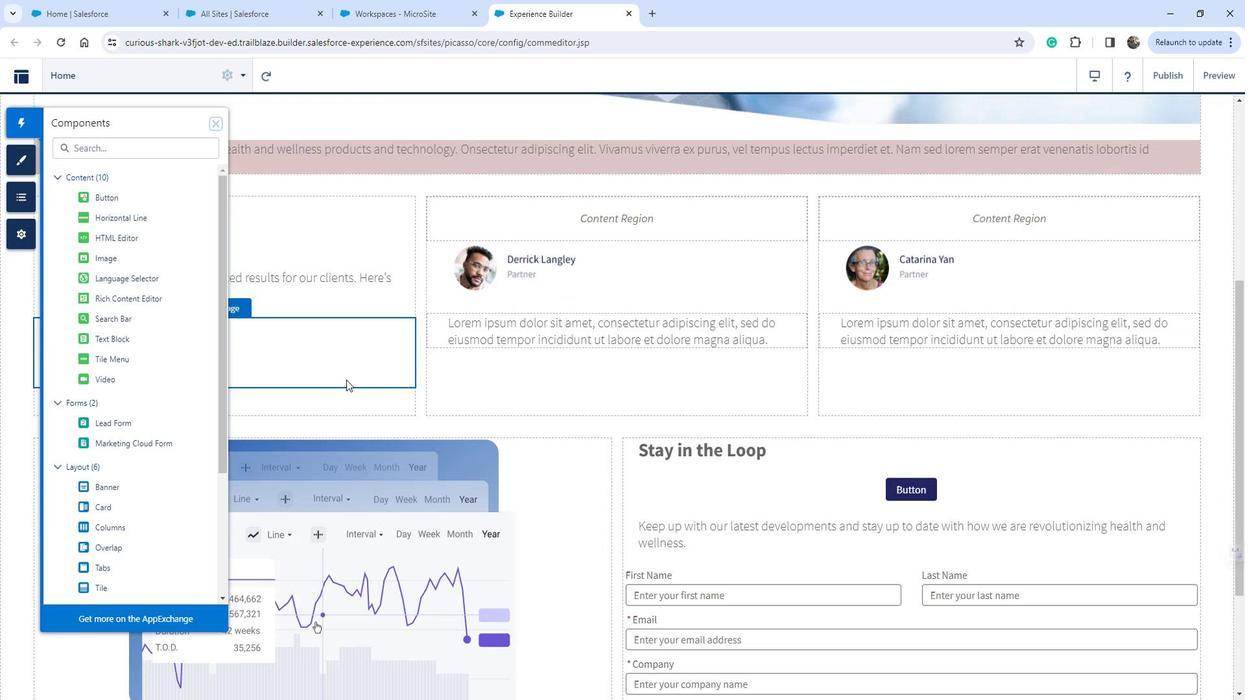 
Action: Mouse scrolled (361, 380) with delta (0, 0)
Screenshot: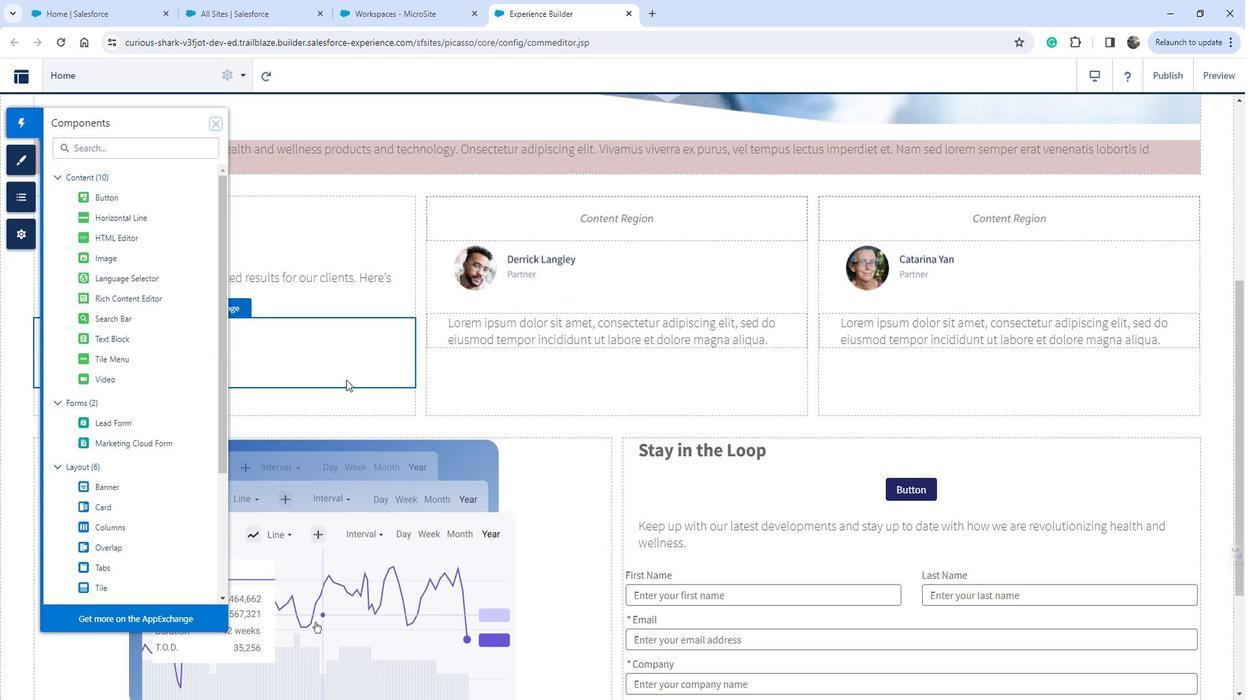 
Action: Mouse scrolled (361, 380) with delta (0, 0)
Screenshot: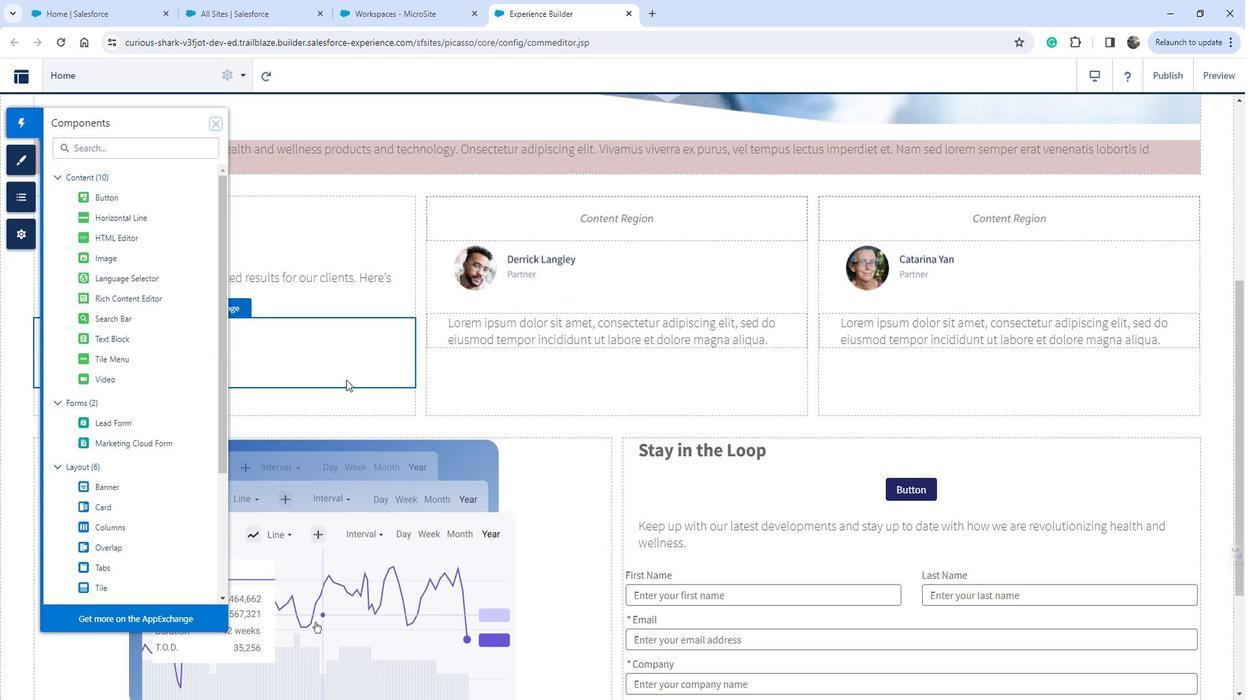 
Action: Mouse scrolled (361, 380) with delta (0, 0)
Screenshot: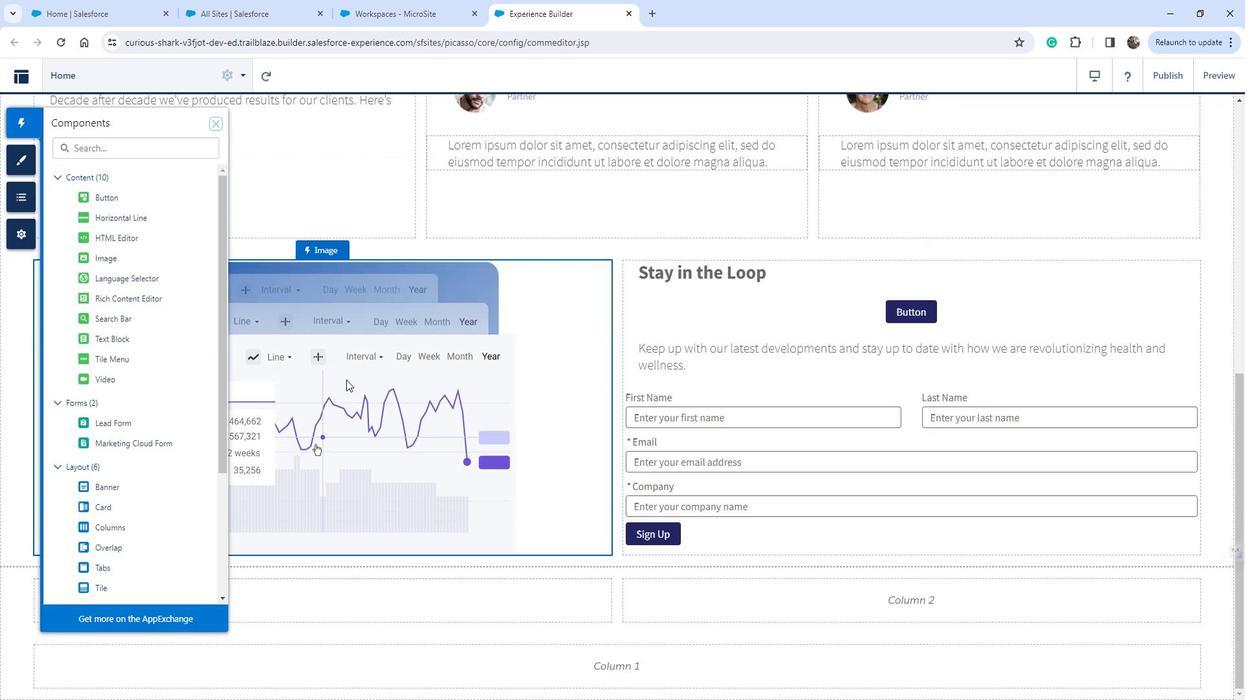 
Action: Mouse scrolled (361, 380) with delta (0, 0)
Screenshot: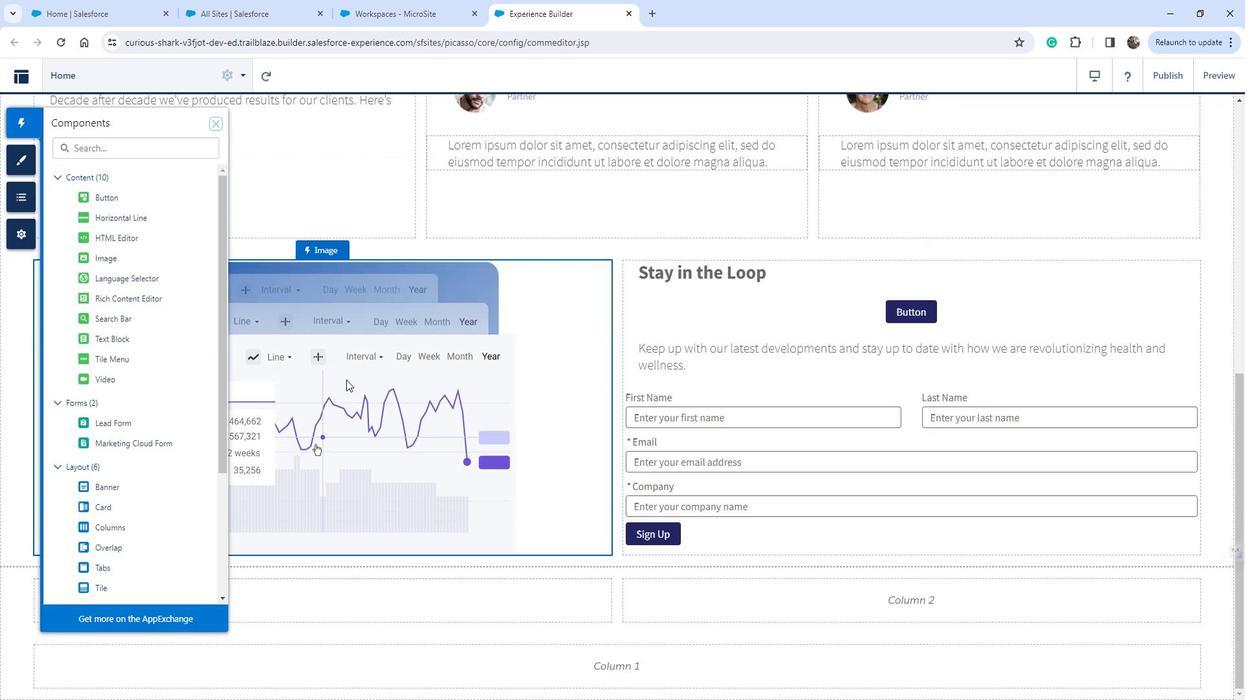 
Action: Mouse scrolled (361, 380) with delta (0, 0)
Screenshot: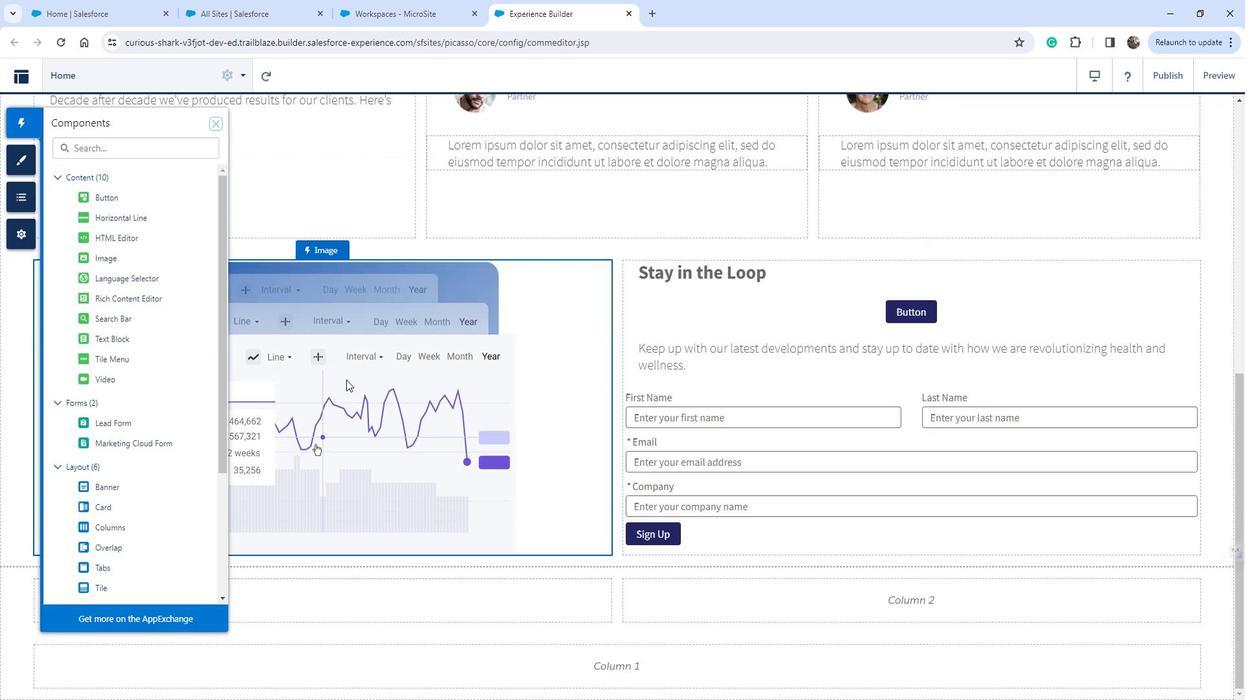 
Action: Mouse scrolled (361, 380) with delta (0, 0)
Screenshot: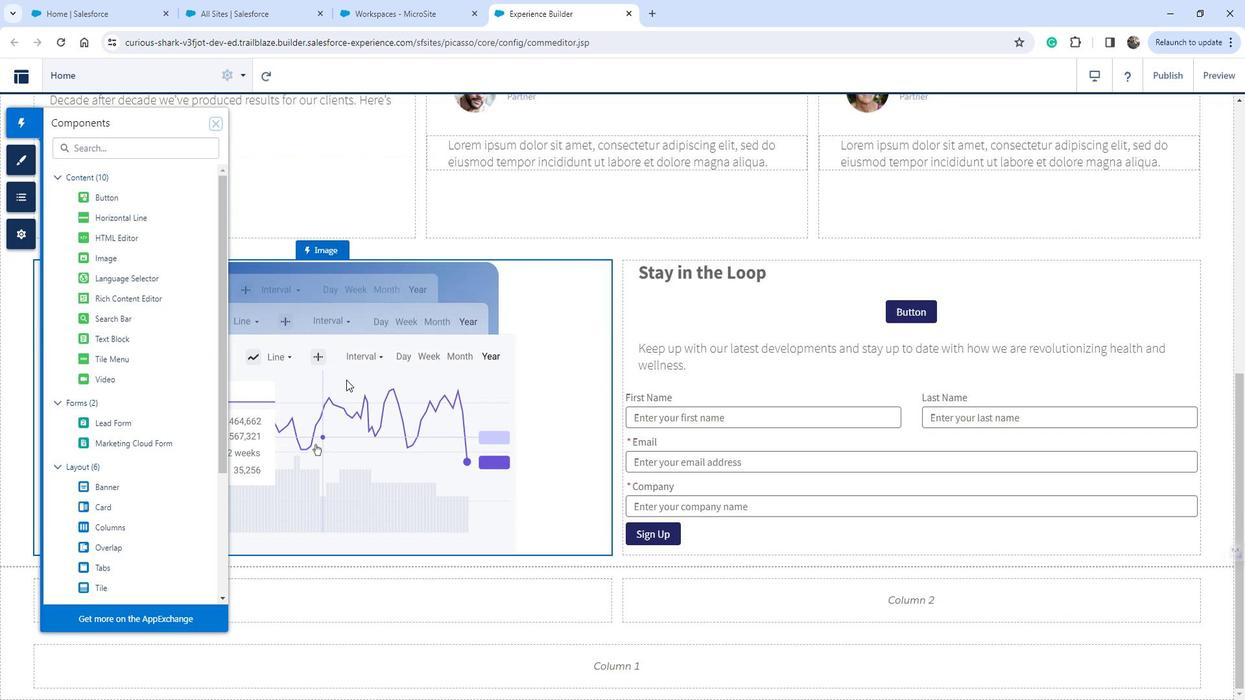 
Action: Mouse scrolled (361, 380) with delta (0, 0)
Screenshot: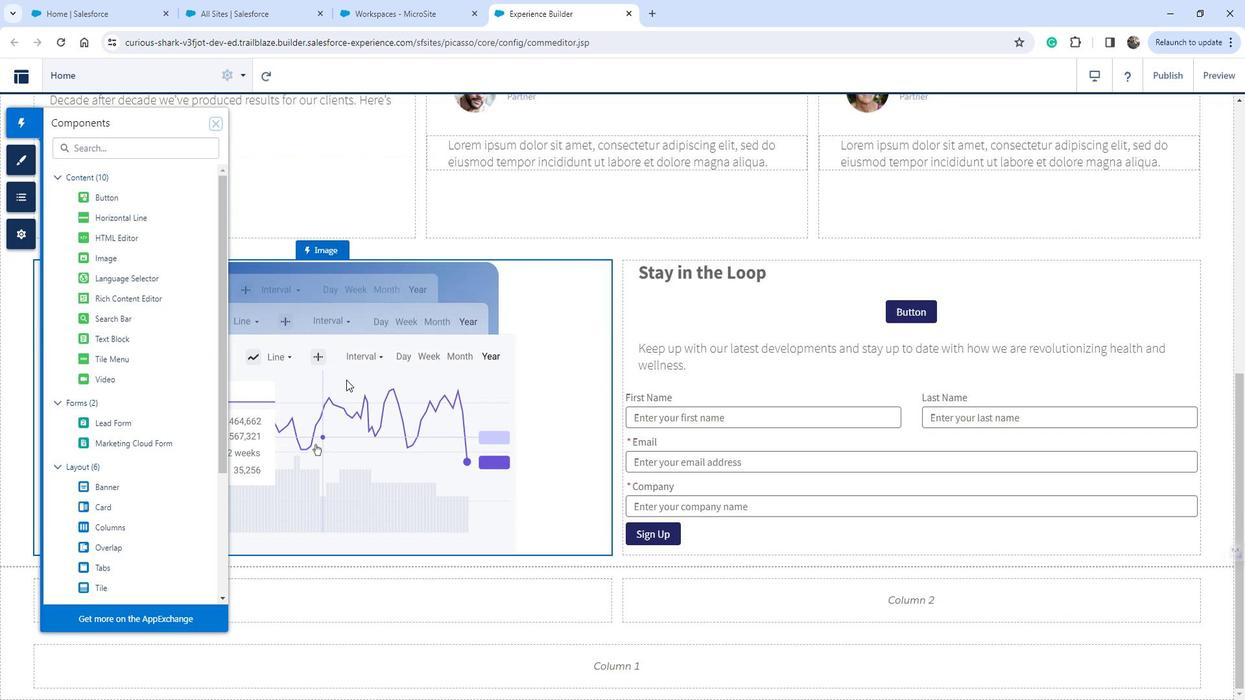 
Action: Mouse moved to (335, 376)
Screenshot: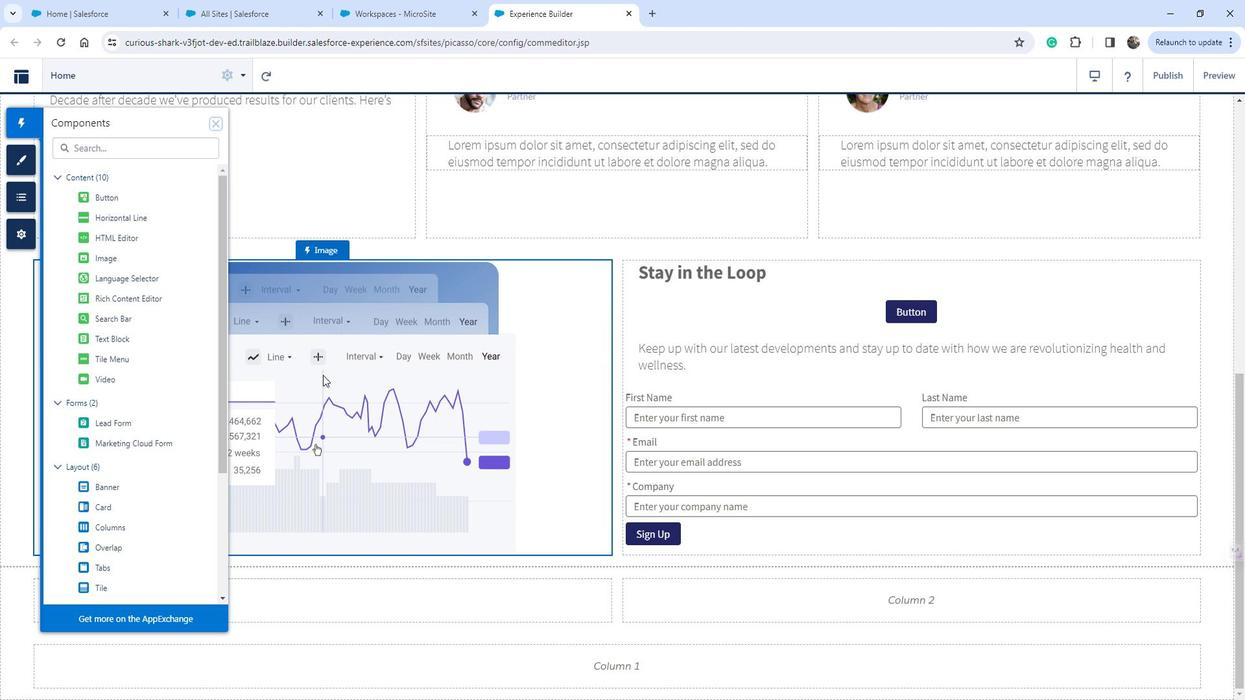 
Action: Mouse scrolled (335, 376) with delta (0, 0)
Screenshot: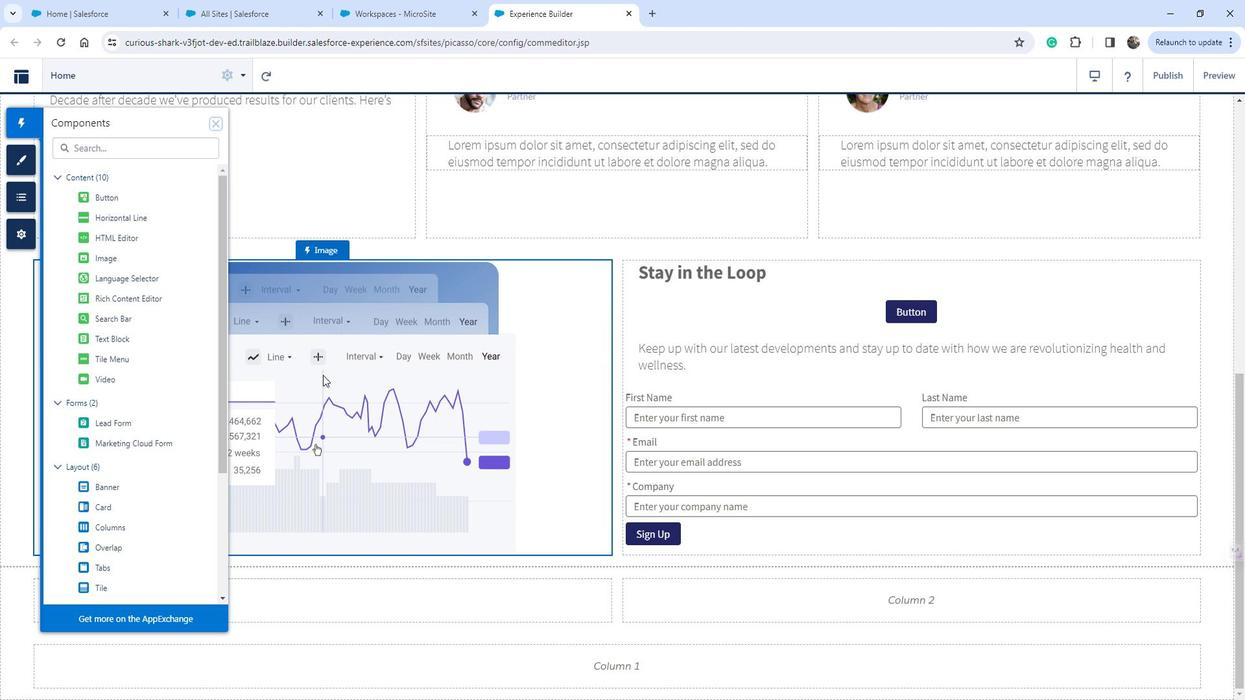 
Action: Mouse moved to (142, 244)
Screenshot: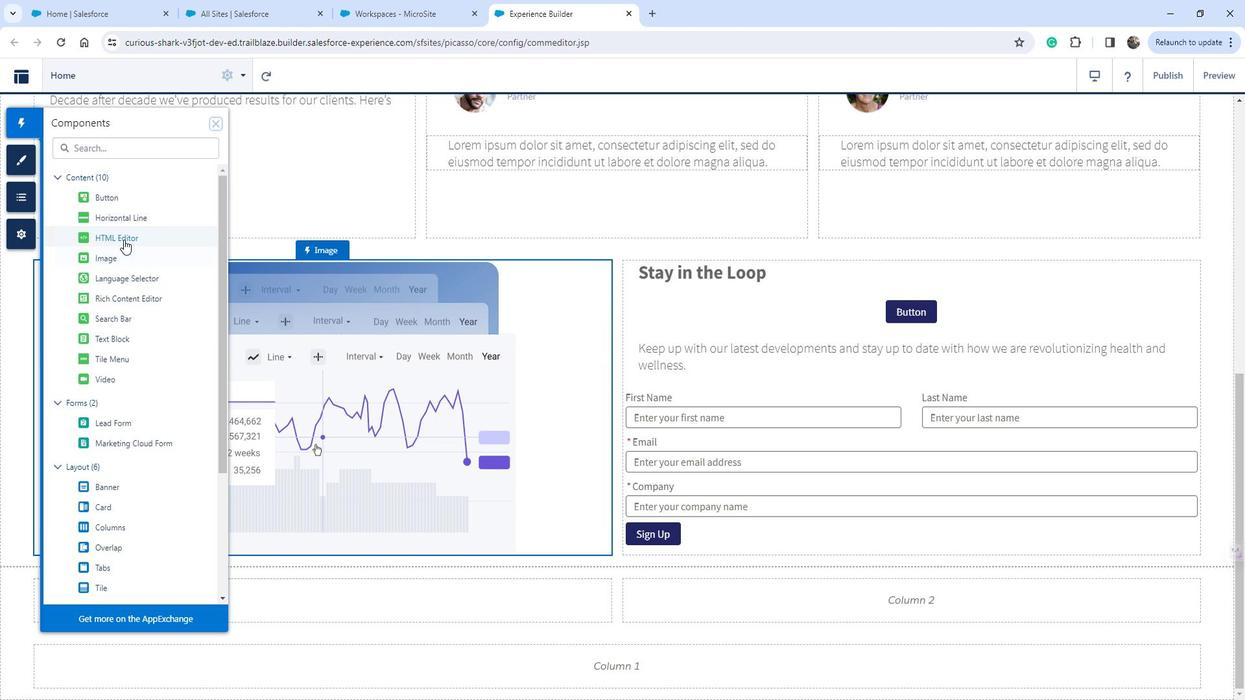 
Action: Mouse pressed left at (142, 244)
Screenshot: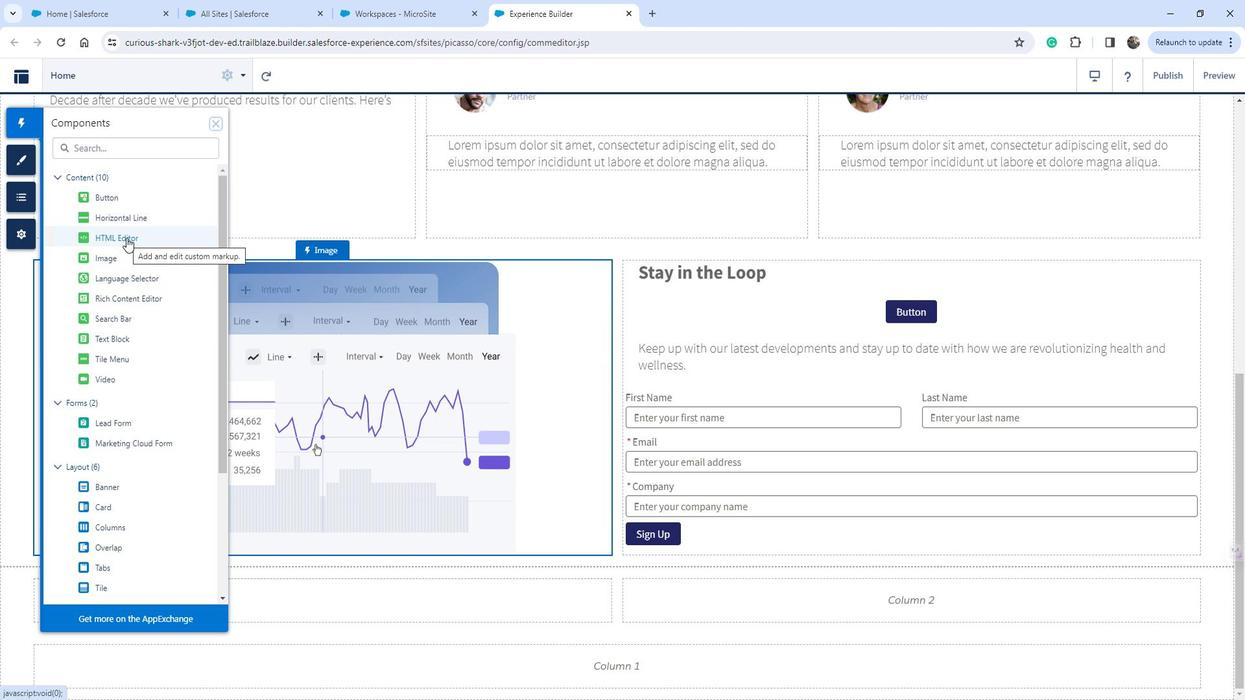 
Action: Mouse moved to (528, 594)
Screenshot: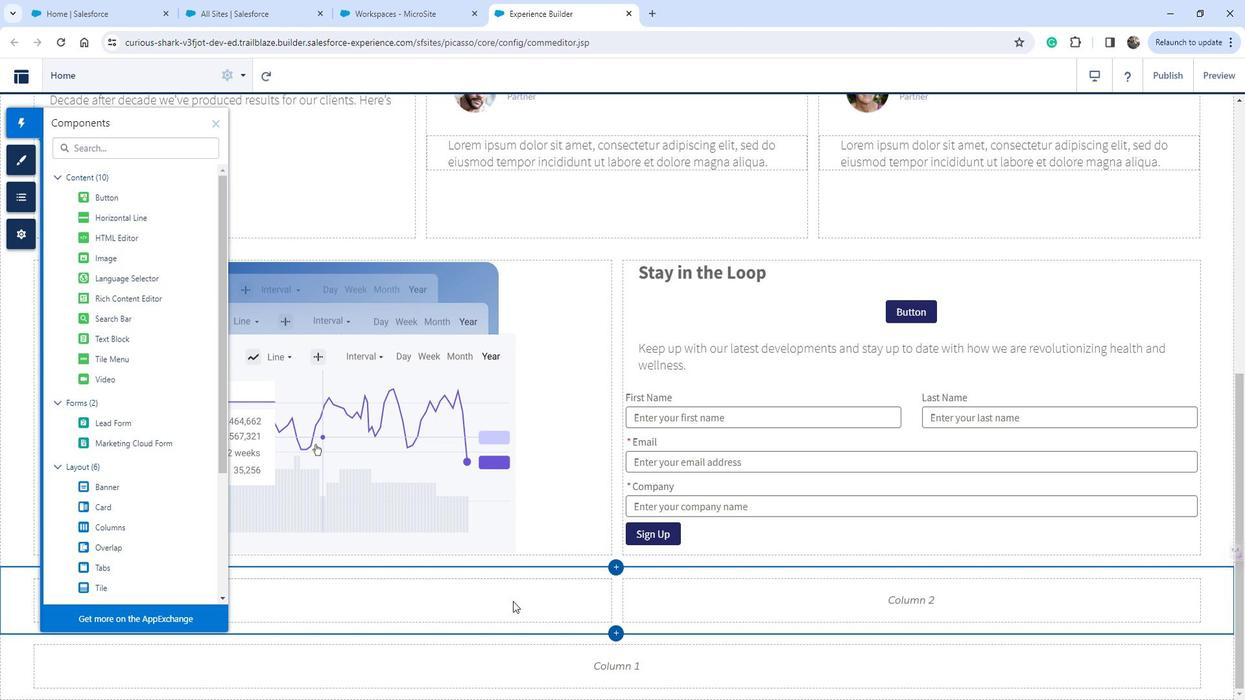 
